 Task: Open Card Procurement Contracts Review in Board Landing Page Optimization to Workspace Channel Marketing and add a team member Softage.4@softage.net, a label Yellow, a checklist Business Process Improvement, an attachment from your onedrive, a color Yellow and finally, add a card description 'Plan and execute company team-building retreat' and a comment 'This task presents an opportunity to demonstrate our creativity and innovation, exploring new ideas and approaches.'. Add a start date 'Jan 08, 1900' with a due date 'Jan 15, 1900'
Action: Mouse moved to (566, 147)
Screenshot: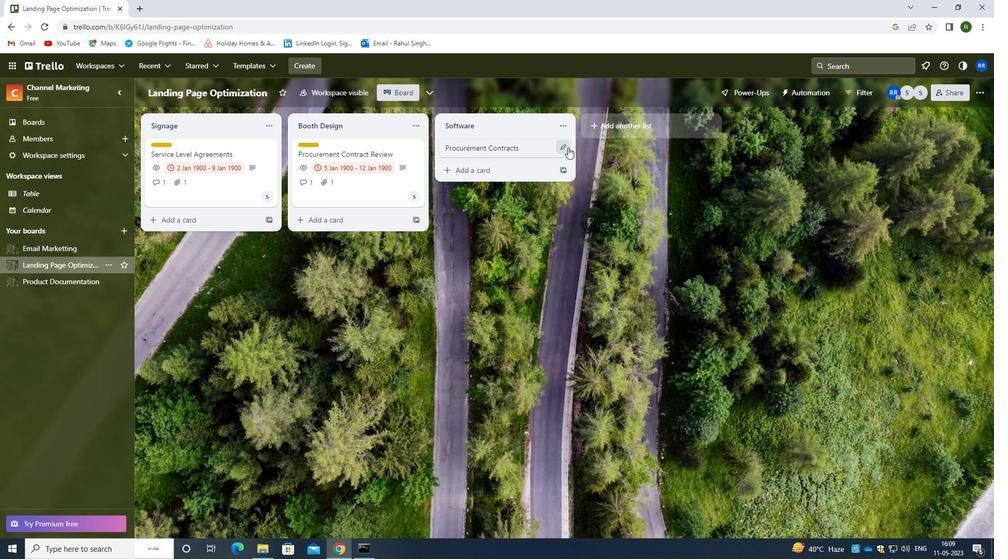 
Action: Mouse pressed left at (566, 147)
Screenshot: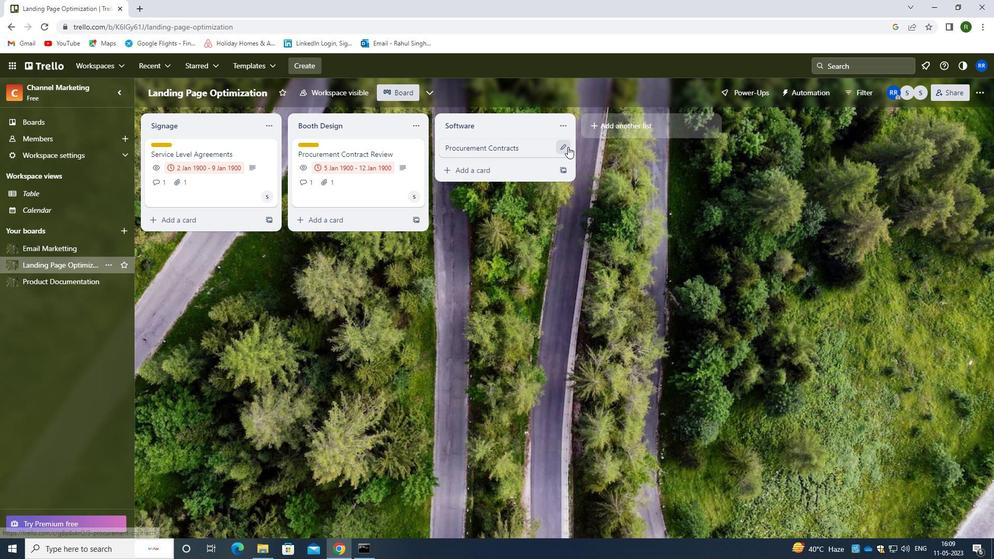 
Action: Mouse moved to (609, 148)
Screenshot: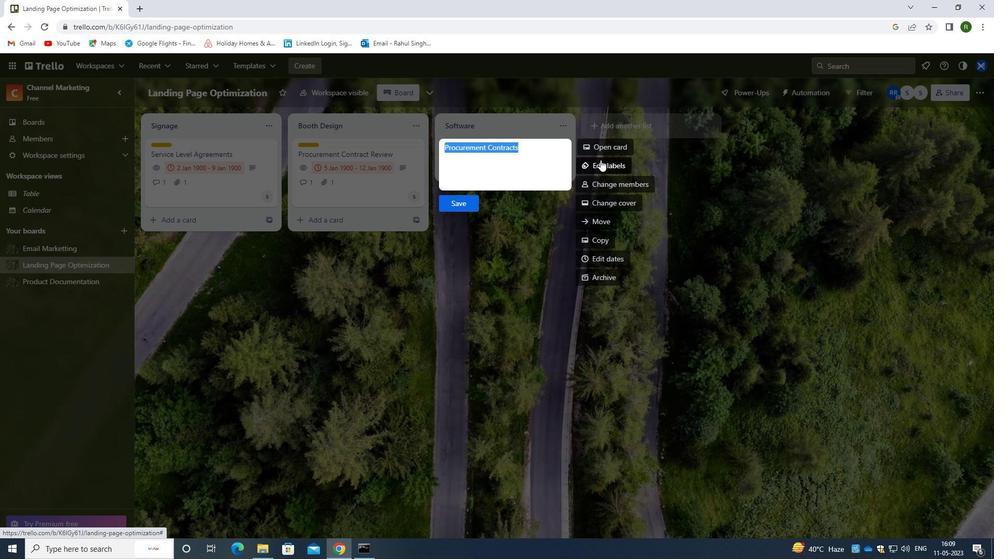 
Action: Mouse pressed left at (609, 148)
Screenshot: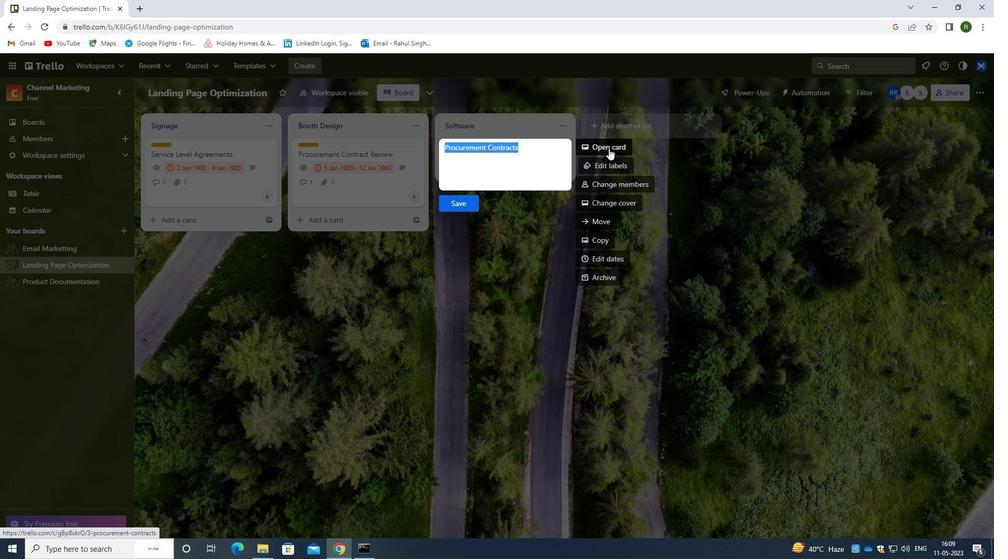 
Action: Mouse moved to (620, 180)
Screenshot: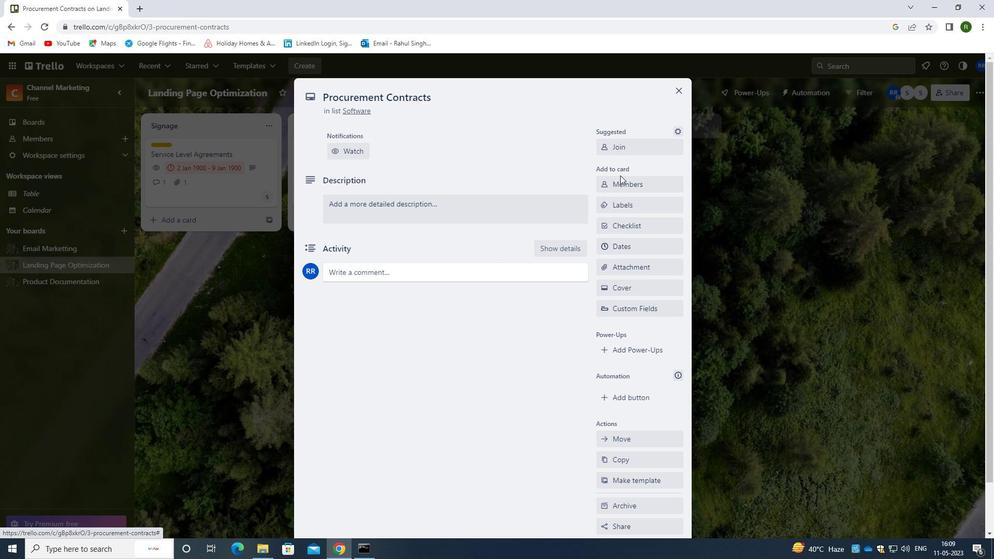 
Action: Mouse pressed left at (620, 180)
Screenshot: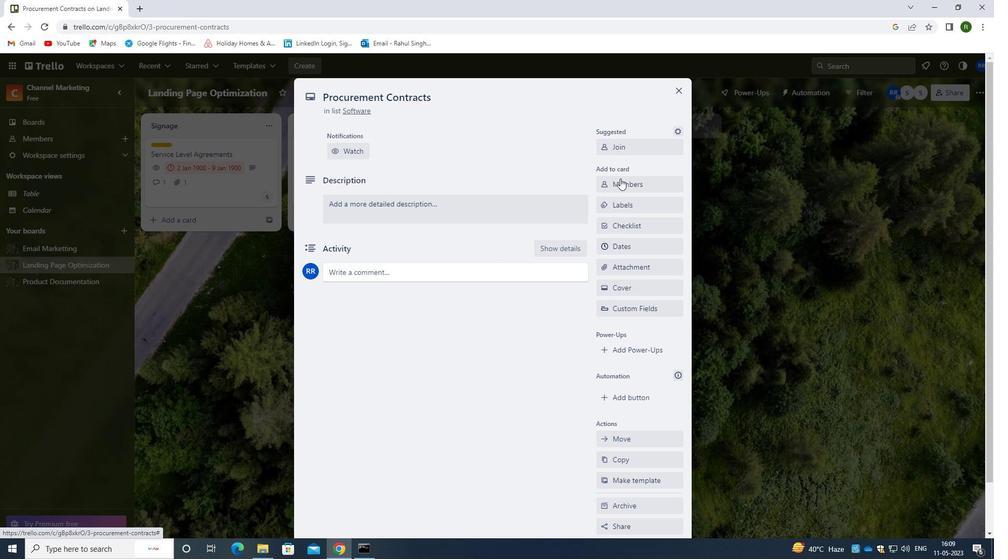 
Action: Mouse moved to (624, 246)
Screenshot: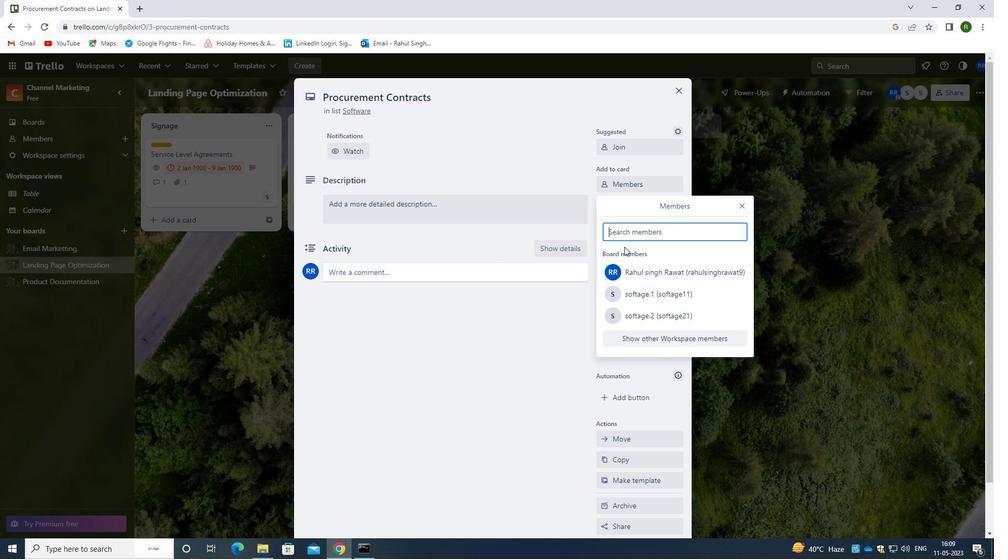 
Action: Key pressed <Key.shift><Key.shift><Key.shift><Key.shift>SOFTAGE.4<Key.shift>@SOFTAGE.NET
Screenshot: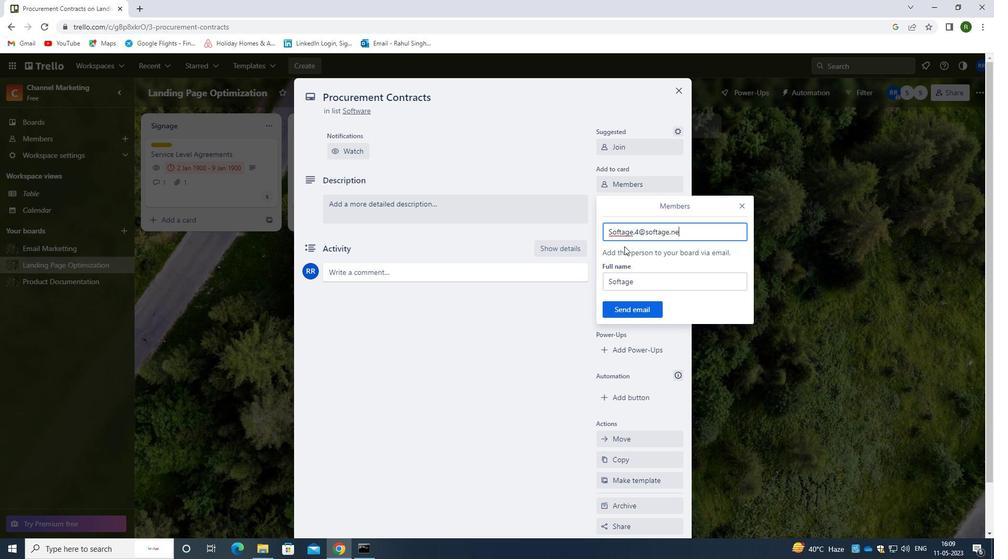 
Action: Mouse moved to (636, 312)
Screenshot: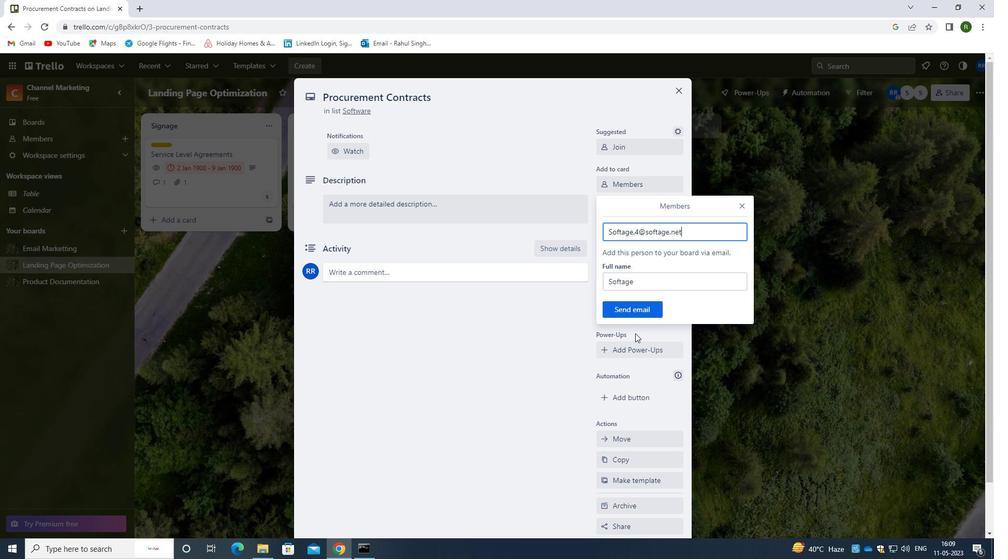 
Action: Mouse pressed left at (636, 312)
Screenshot: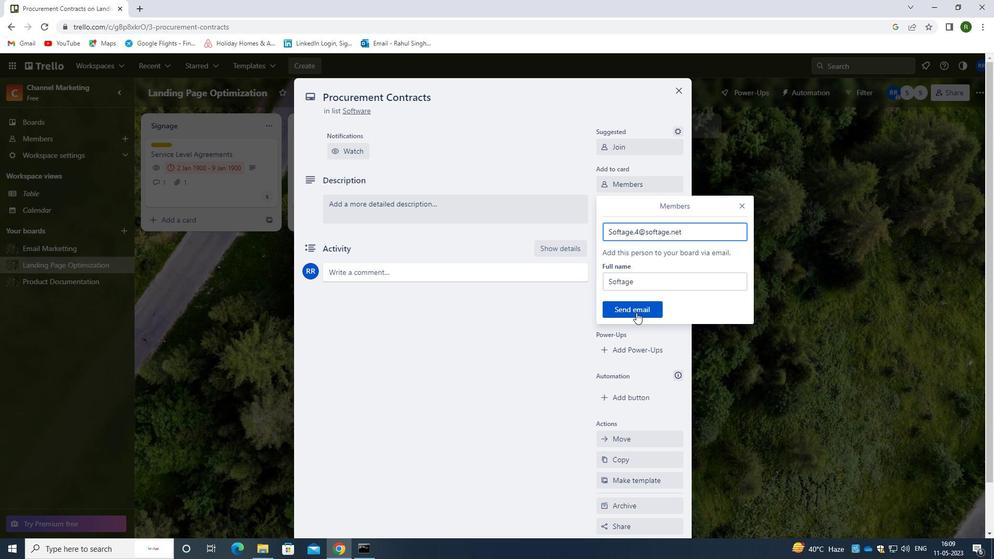 
Action: Mouse moved to (633, 207)
Screenshot: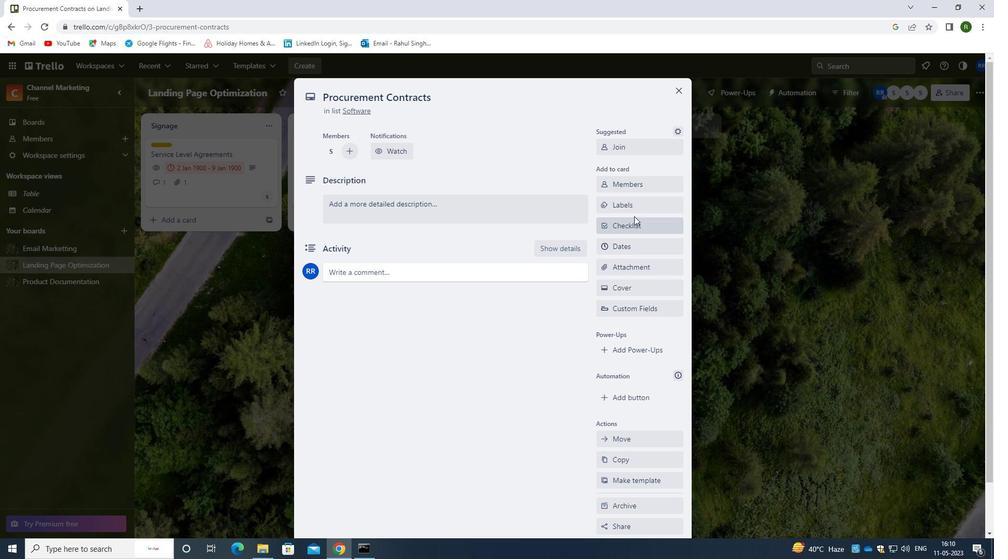 
Action: Mouse pressed left at (633, 207)
Screenshot: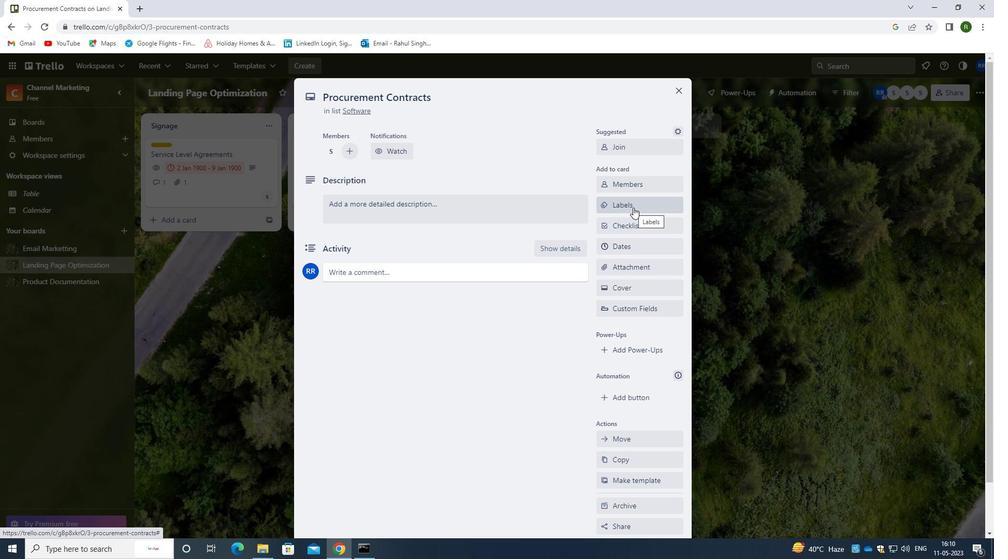 
Action: Key pressed <Key.shift>YELLOW
Screenshot: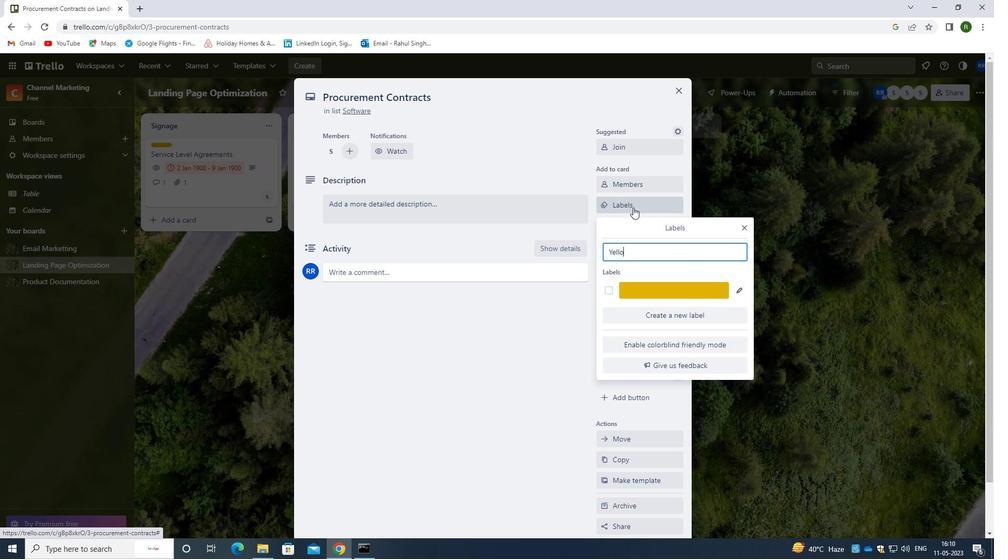 
Action: Mouse moved to (605, 291)
Screenshot: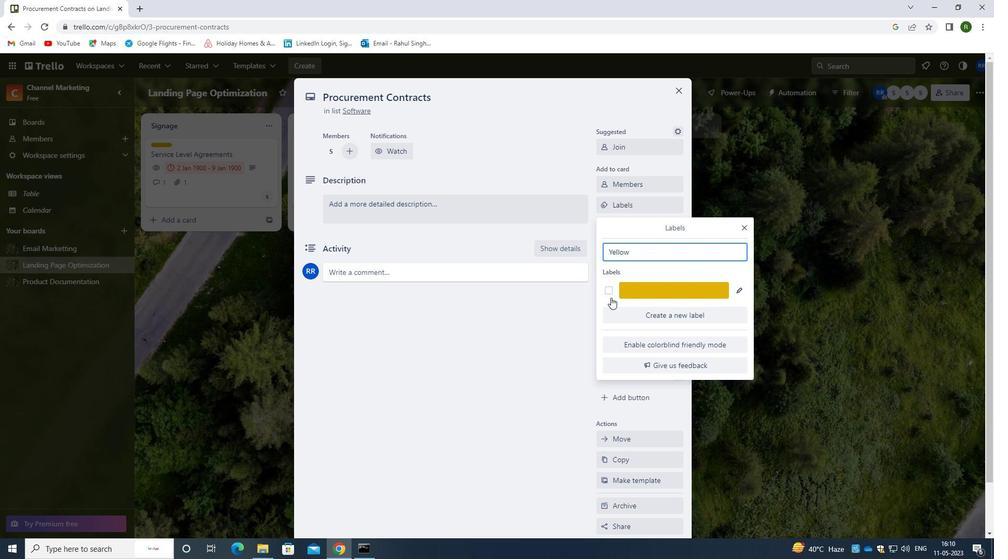 
Action: Mouse pressed left at (605, 291)
Screenshot: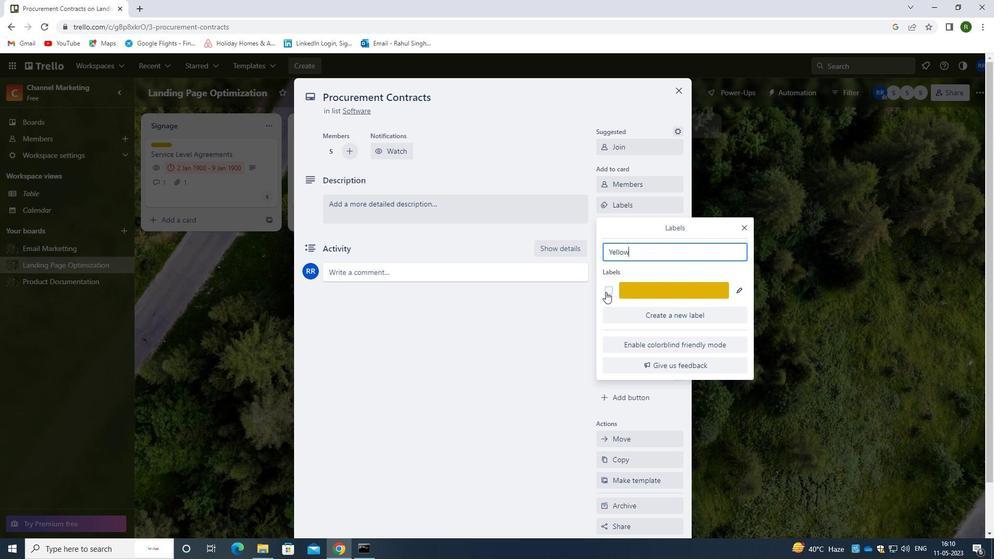 
Action: Mouse moved to (570, 354)
Screenshot: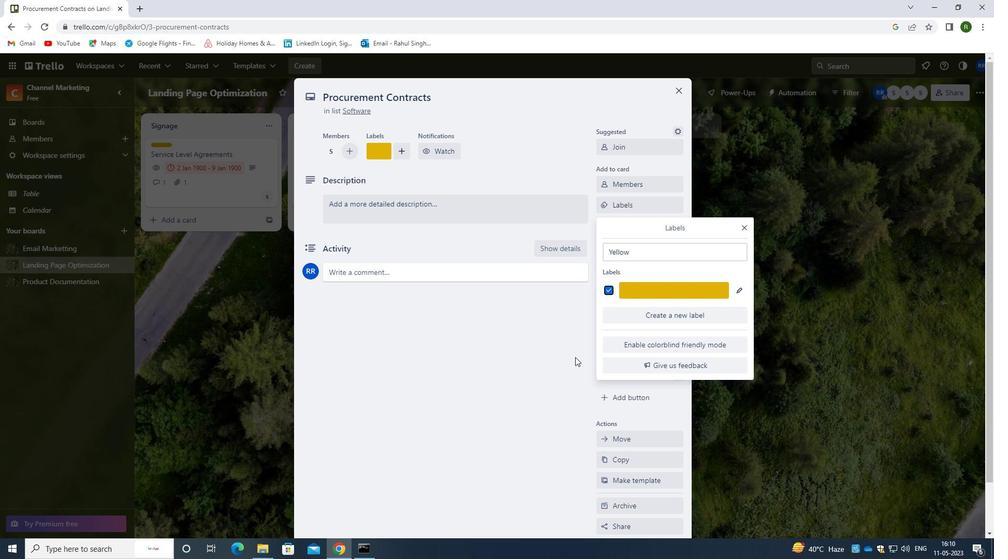 
Action: Mouse pressed left at (570, 354)
Screenshot: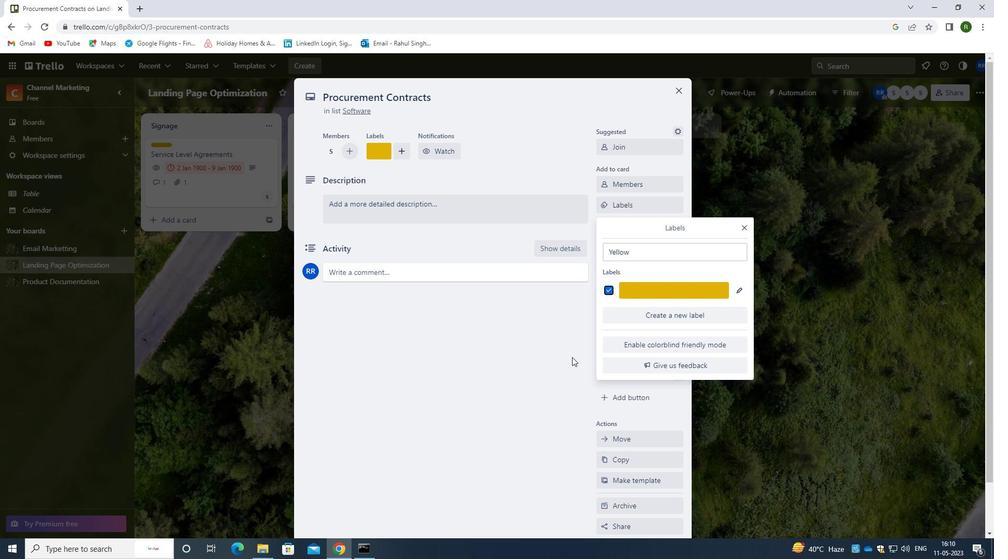 
Action: Mouse moved to (625, 228)
Screenshot: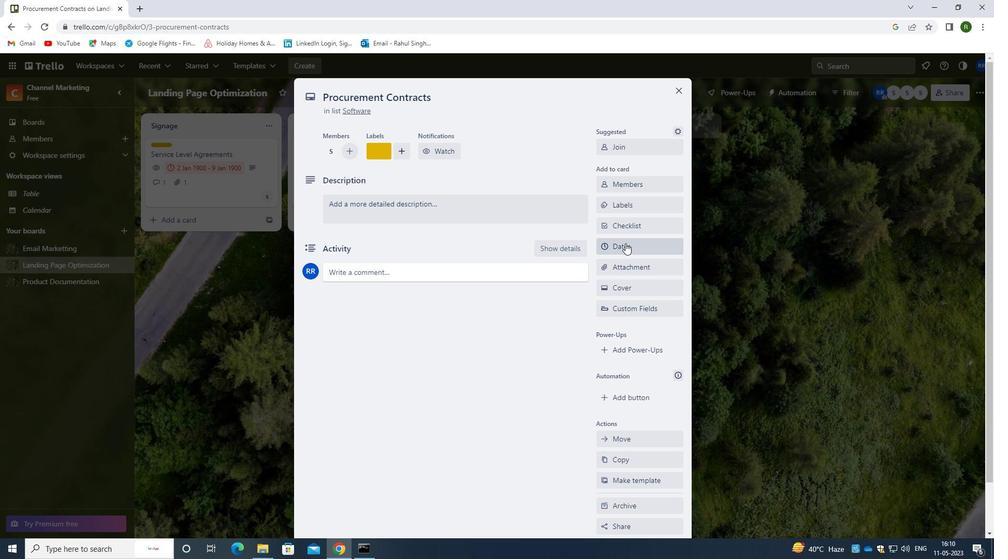 
Action: Mouse pressed left at (625, 228)
Screenshot: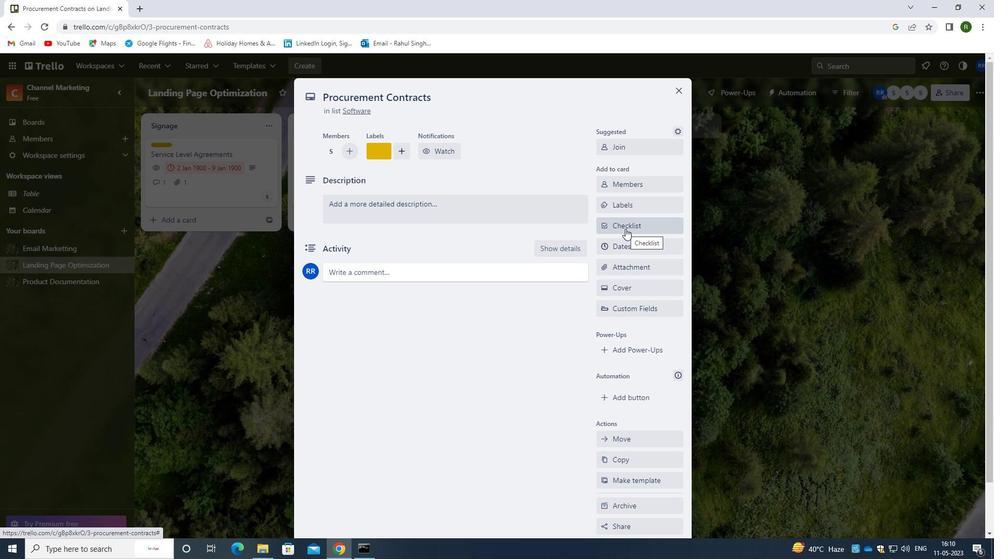 
Action: Mouse moved to (649, 300)
Screenshot: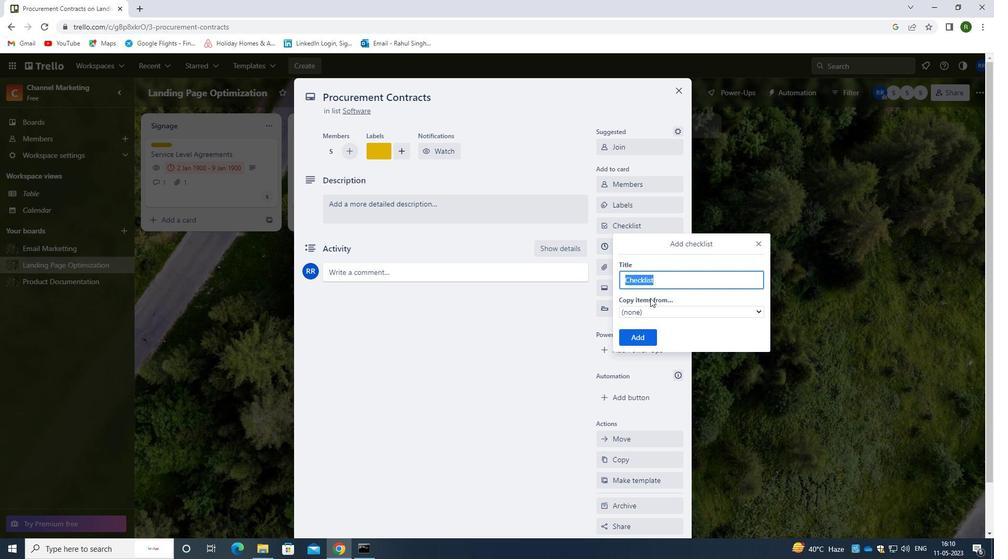 
Action: Key pressed <Key.shift><Key.shift><Key.shift><Key.shift>BUSINESS<Key.space>
Screenshot: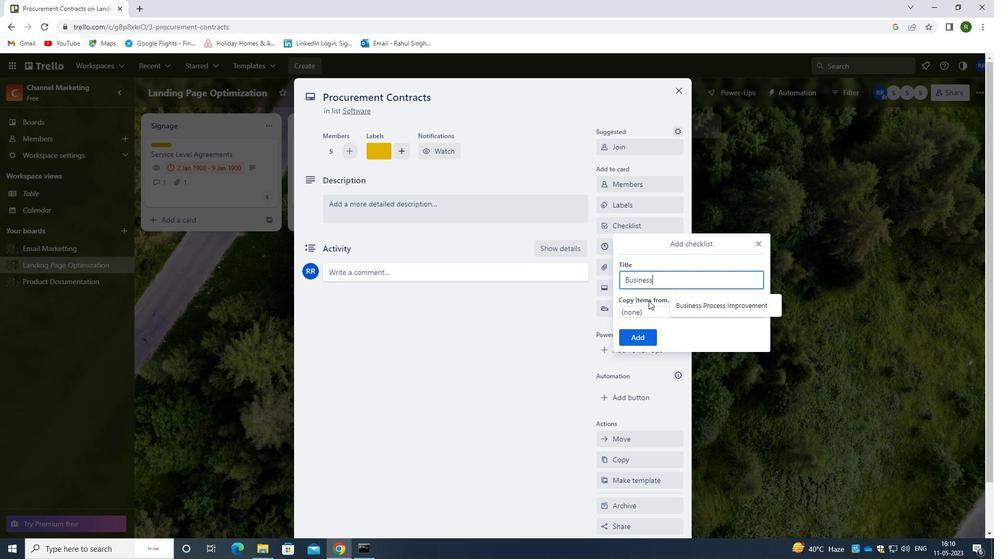 
Action: Mouse moved to (694, 311)
Screenshot: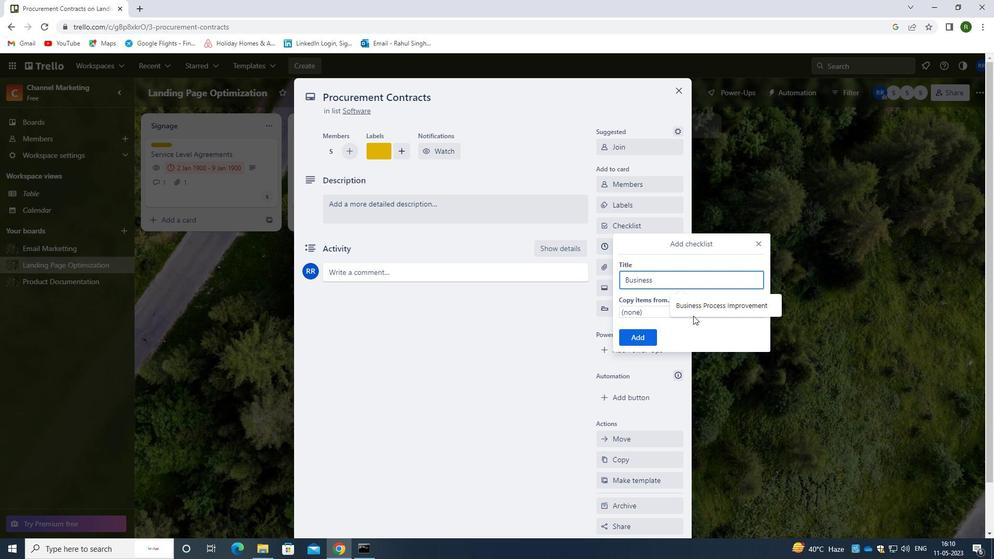 
Action: Mouse pressed left at (694, 311)
Screenshot: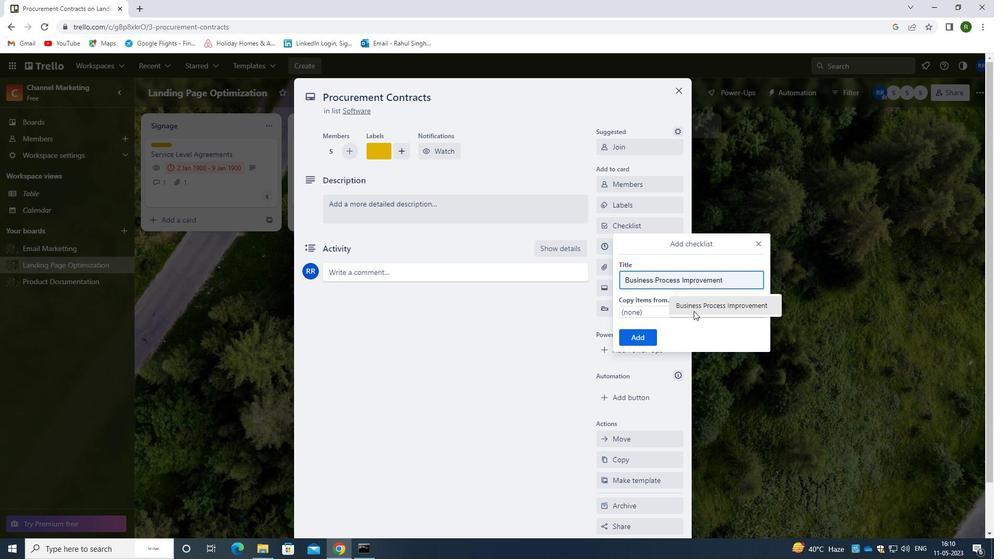 
Action: Mouse moved to (643, 340)
Screenshot: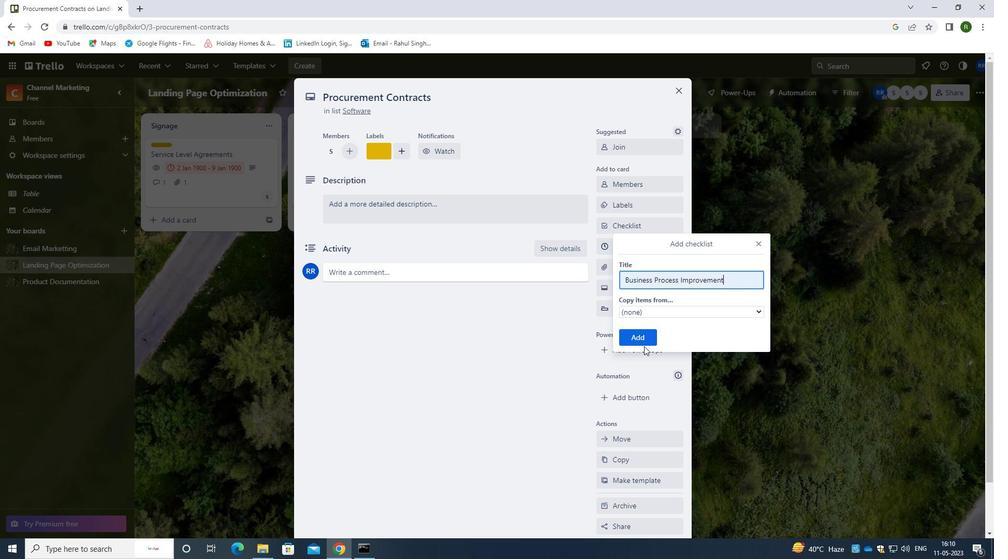
Action: Mouse pressed left at (643, 340)
Screenshot: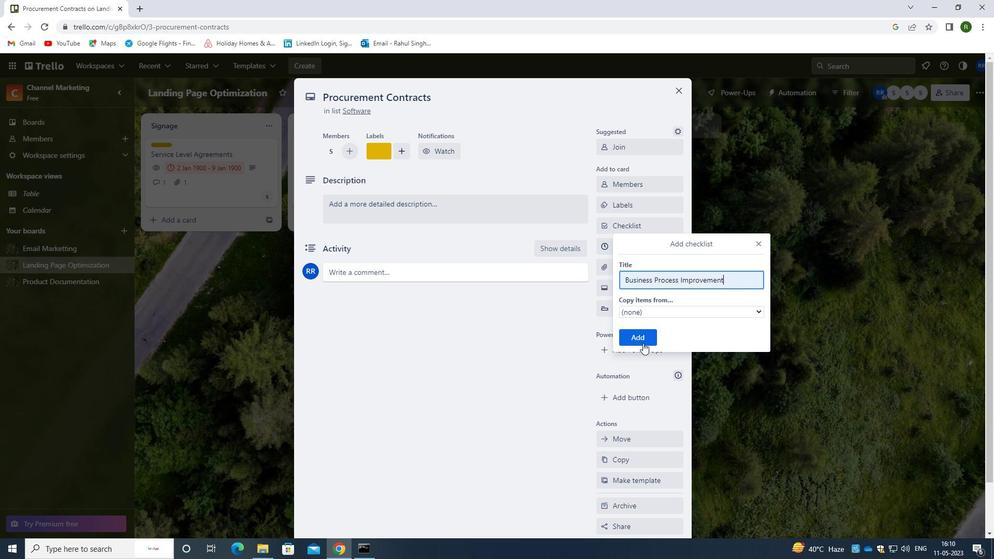 
Action: Mouse moved to (630, 265)
Screenshot: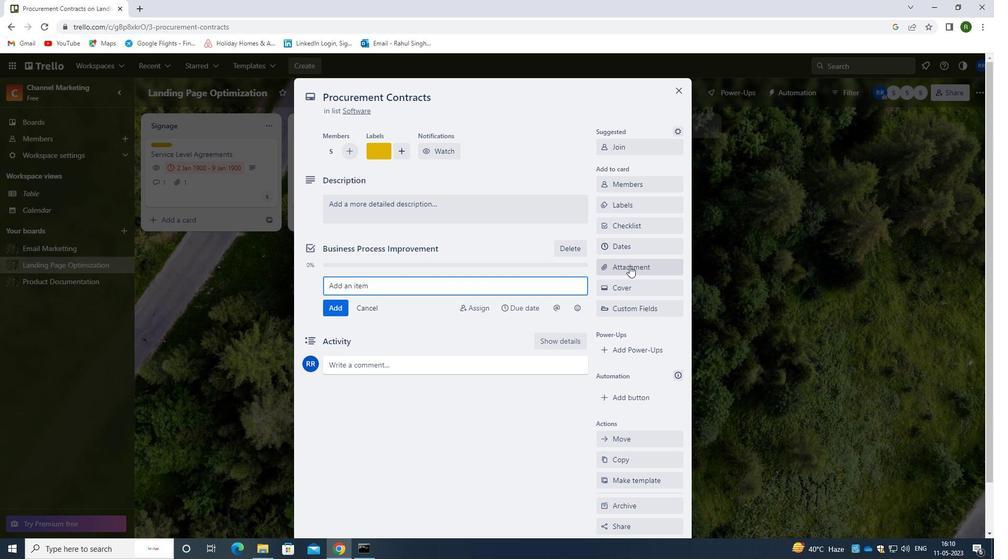 
Action: Mouse pressed left at (630, 265)
Screenshot: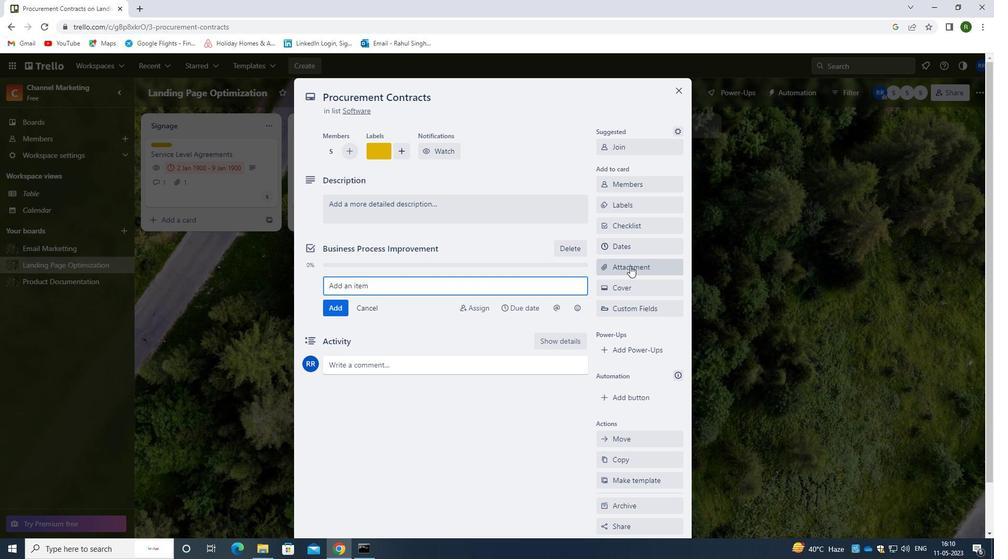 
Action: Mouse moved to (636, 389)
Screenshot: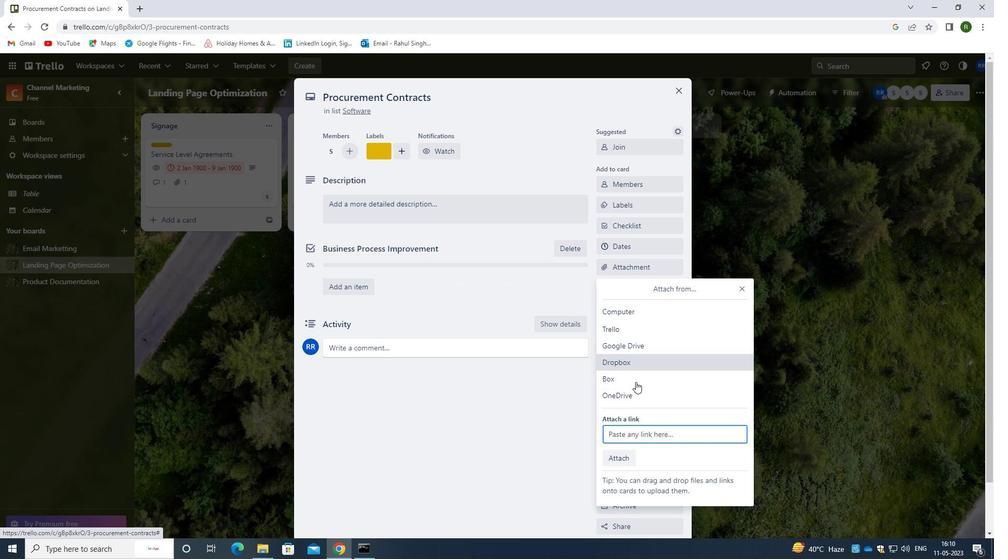 
Action: Mouse pressed left at (636, 389)
Screenshot: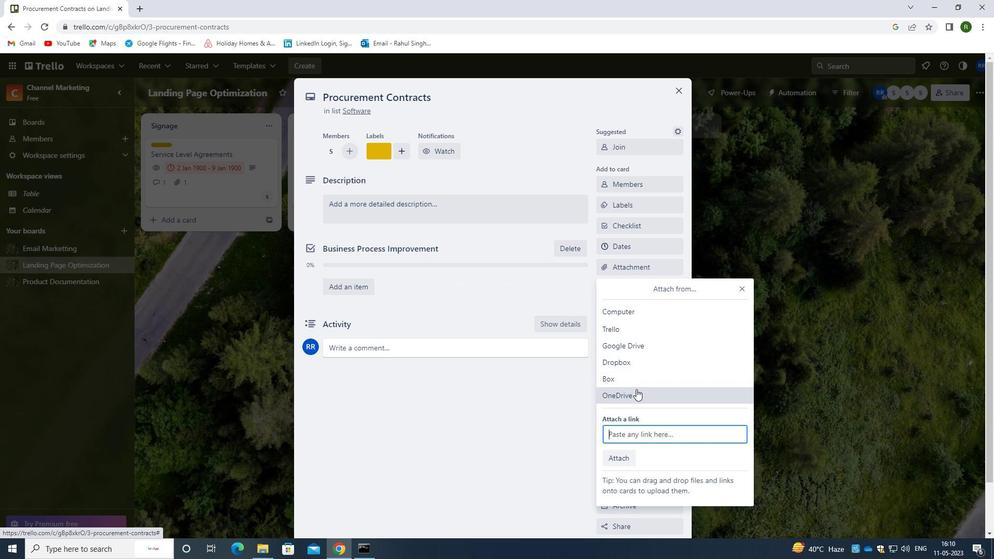 
Action: Mouse moved to (369, 336)
Screenshot: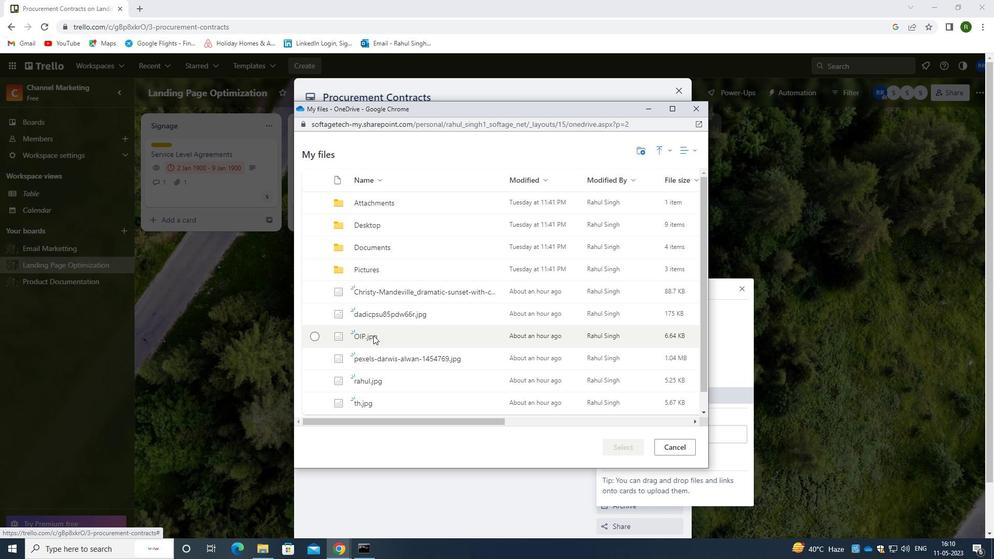 
Action: Mouse pressed left at (369, 336)
Screenshot: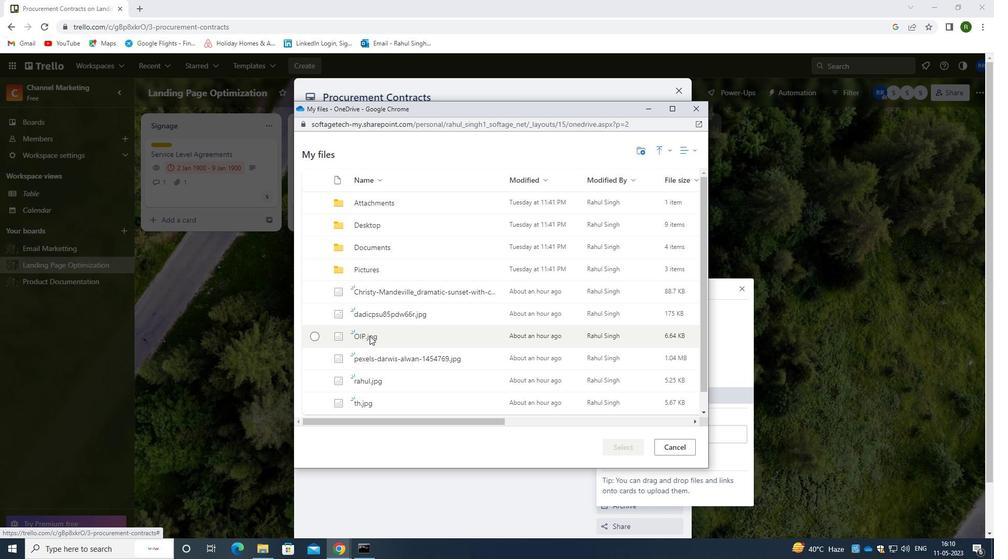 
Action: Mouse moved to (623, 449)
Screenshot: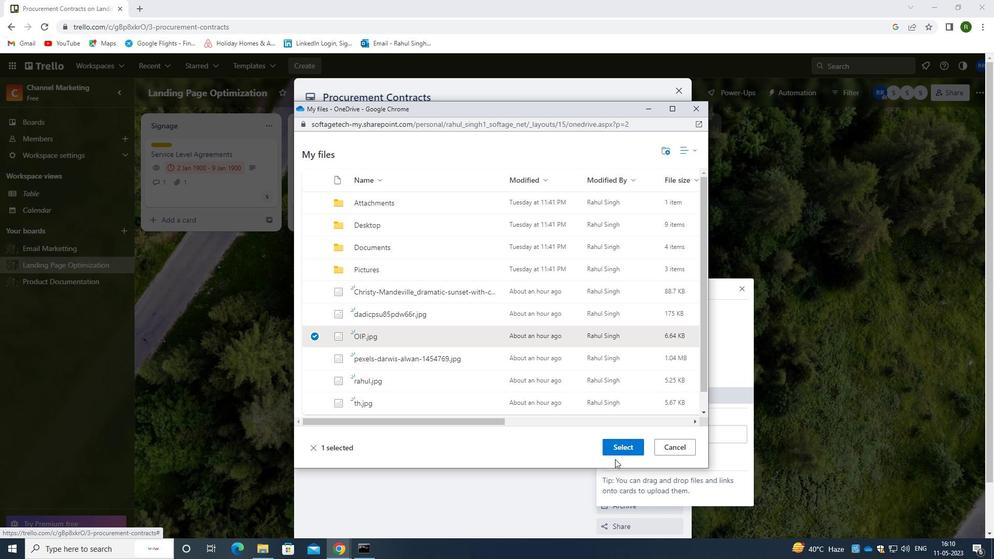 
Action: Mouse pressed left at (623, 449)
Screenshot: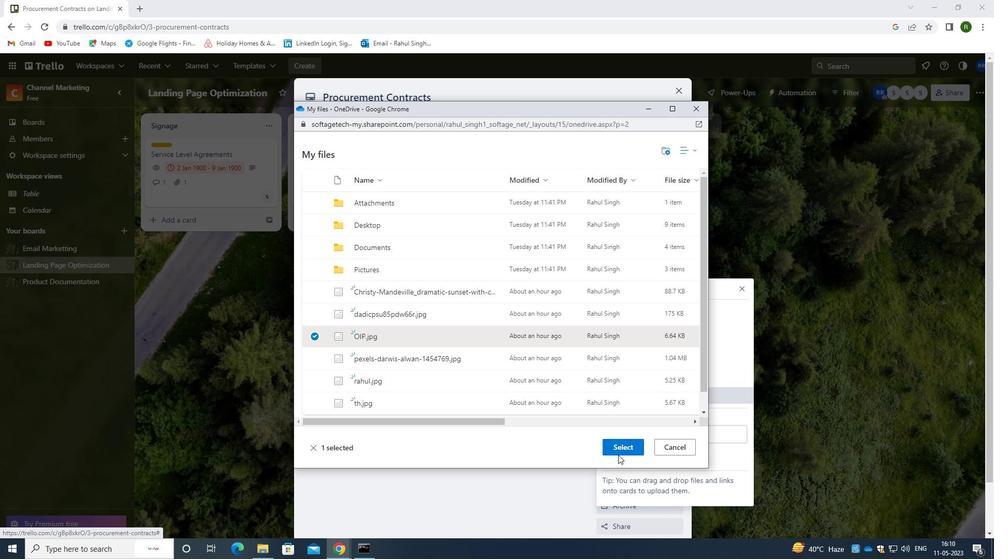 
Action: Mouse moved to (459, 213)
Screenshot: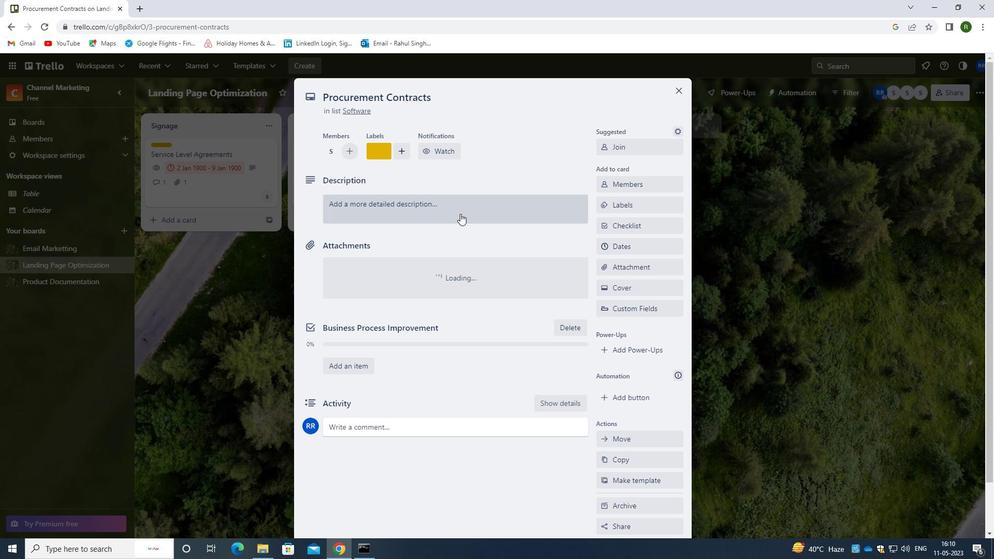 
Action: Mouse pressed left at (459, 213)
Screenshot: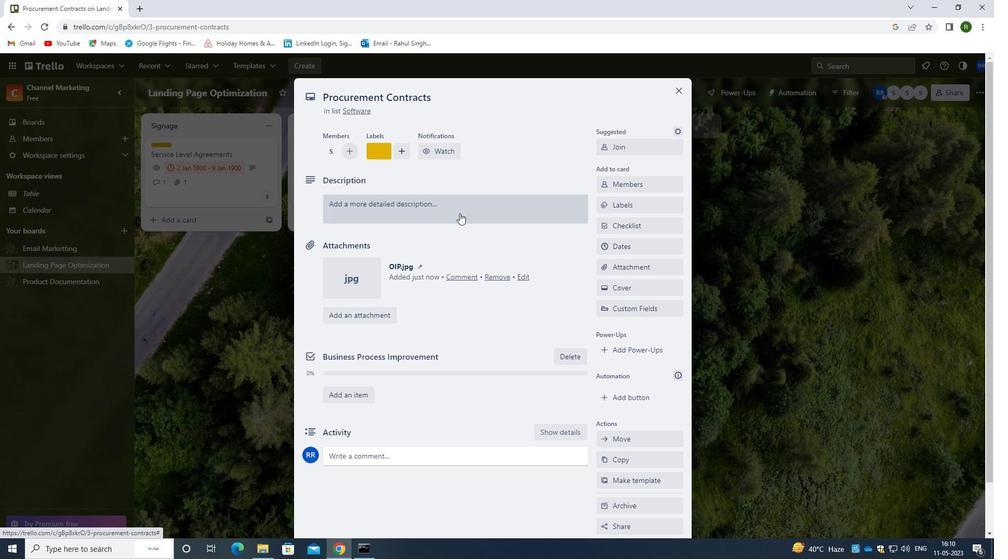 
Action: Key pressed <Key.caps_lock>O<Key.caps_lock><Key.backspace><Key.caps_lock>O<Key.caps_lock><Key.backspace><Key.caps_lock>P<Key.caps_lock>L<Key.caps_lock>N<Key.backspace><Key.backspace><Key.caps_lock>L<Key.caps_lock>N<Key.space><Key.backspace><Key.backspace><Key.backspace><Key.caps_lock>L<Key.caps_lock>N<Key.backspace><Key.backspace><Key.backspace><Key.caps_lock>P<Key.caps_lock>LA<Key.backspace><Key.backspace><Key.backspace>P<Key.caps_lock>LAN<Key.space>AND<Key.space>EXECUTE<Key.space>COMPANY<Key.space>TEAM-BUILDING<Key.space>RETREAT.
Screenshot: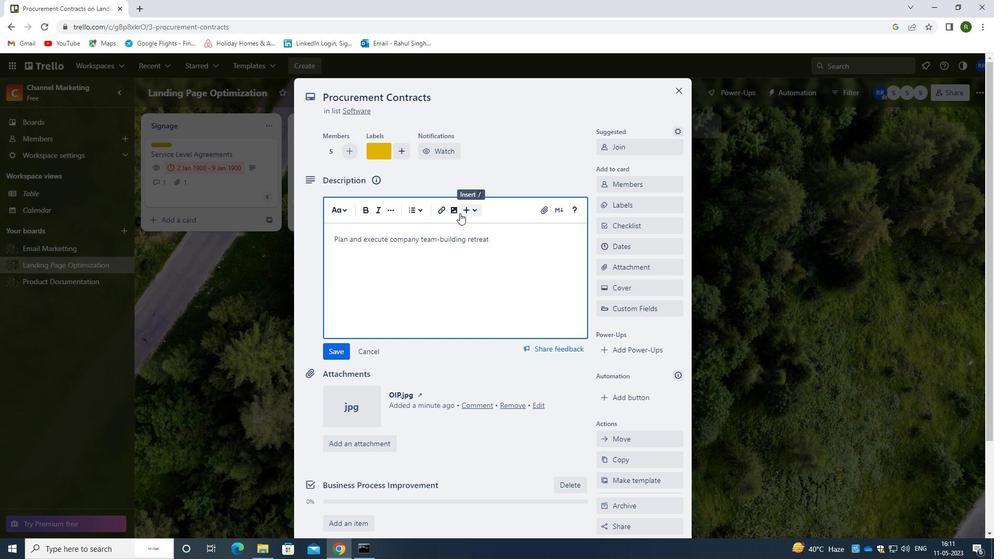 
Action: Mouse moved to (340, 350)
Screenshot: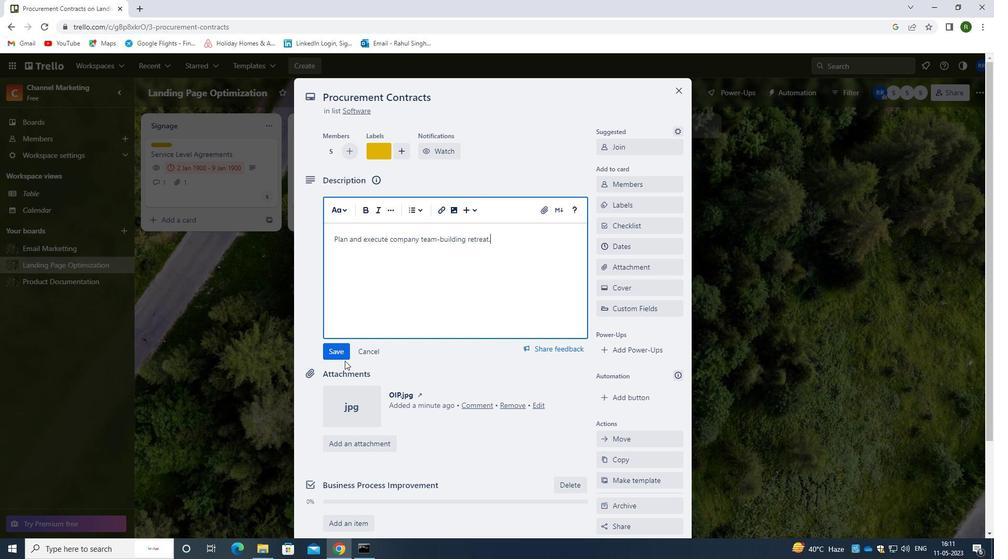 
Action: Mouse pressed left at (340, 350)
Screenshot: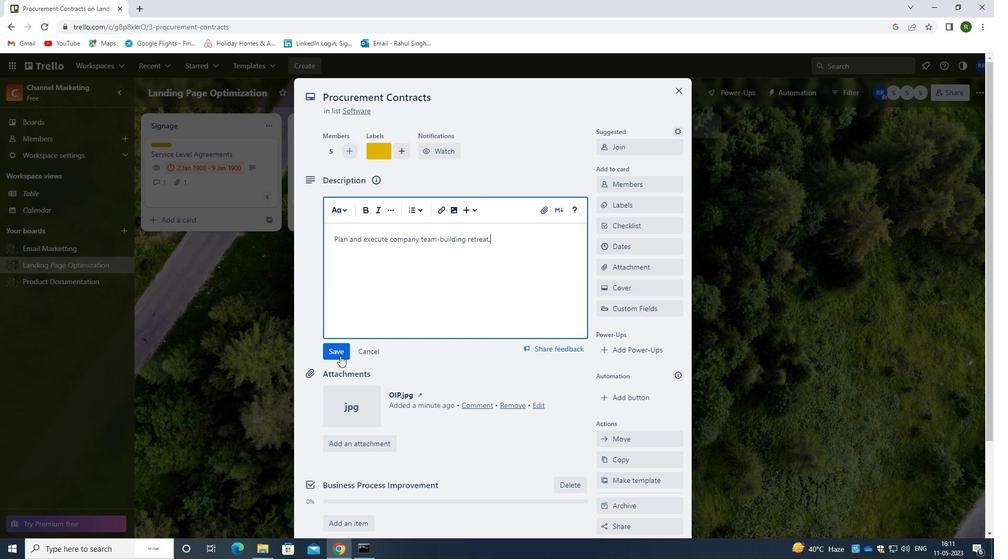 
Action: Mouse moved to (423, 385)
Screenshot: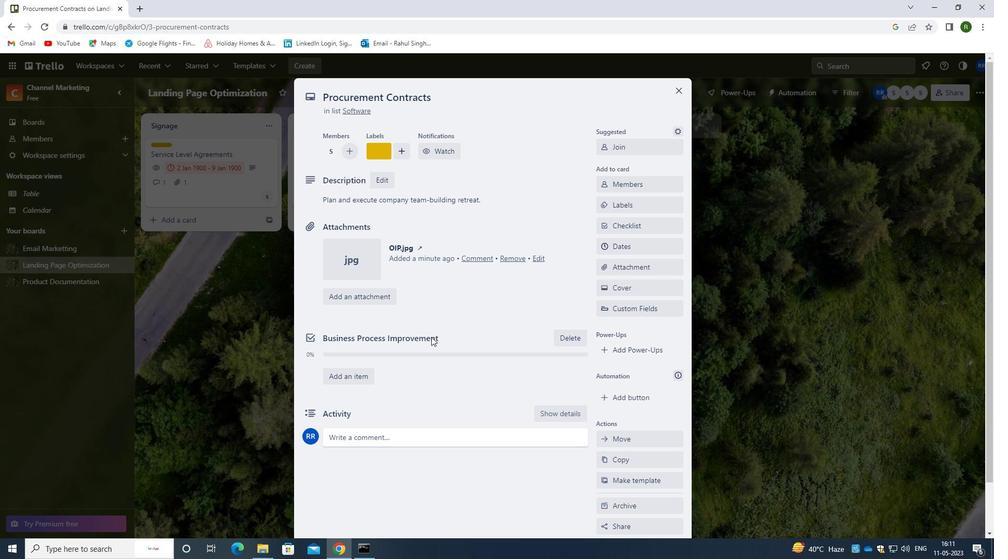 
Action: Mouse scrolled (423, 384) with delta (0, 0)
Screenshot: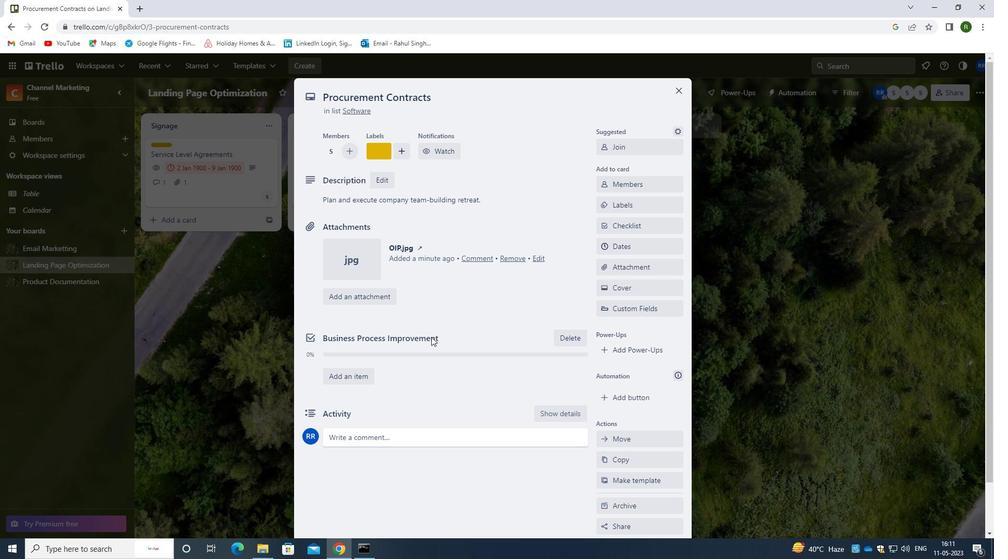 
Action: Mouse moved to (424, 386)
Screenshot: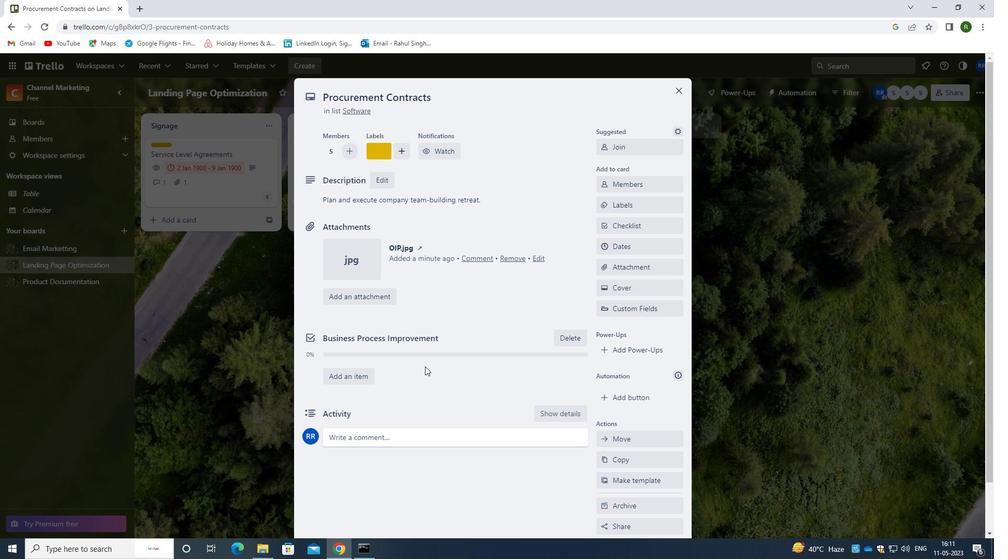 
Action: Mouse scrolled (424, 385) with delta (0, 0)
Screenshot: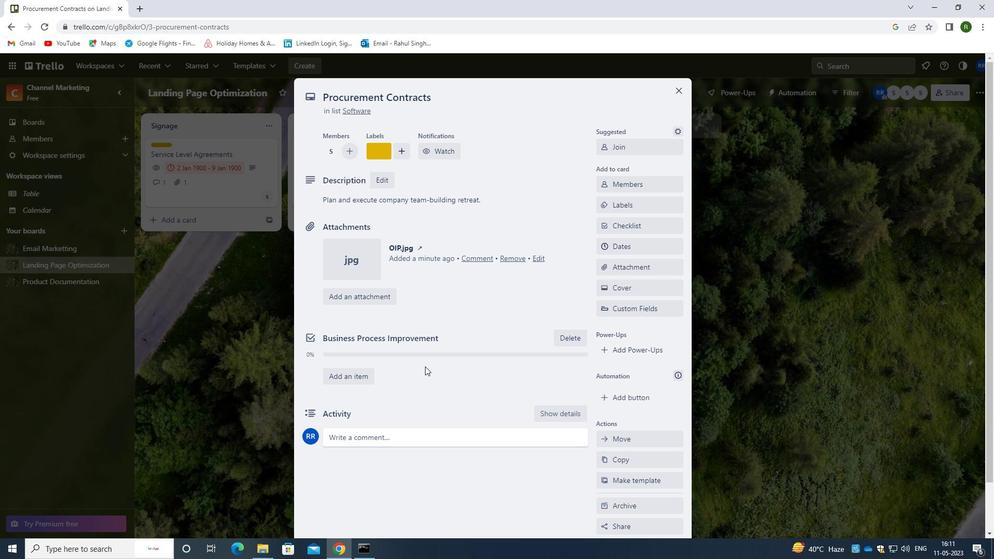 
Action: Mouse moved to (389, 389)
Screenshot: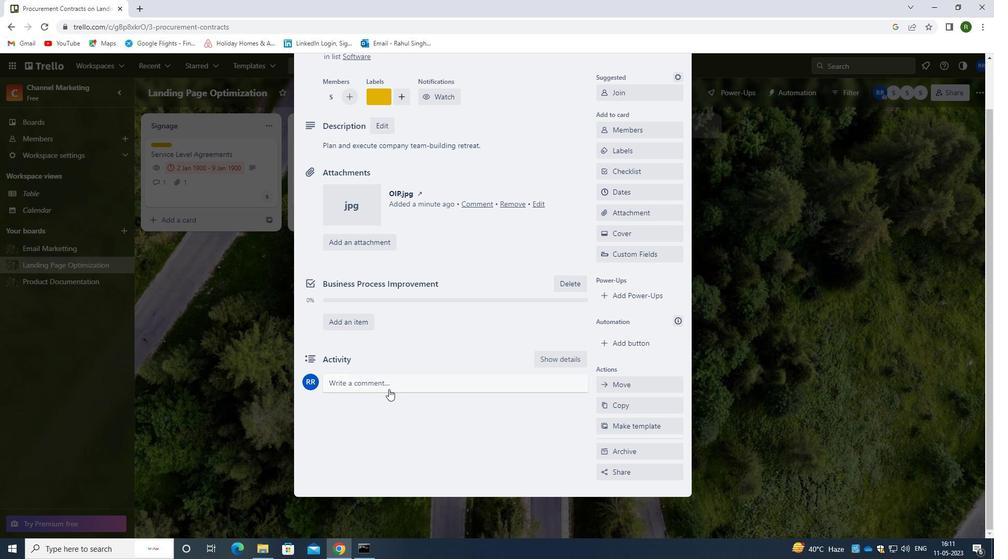 
Action: Mouse pressed left at (389, 389)
Screenshot: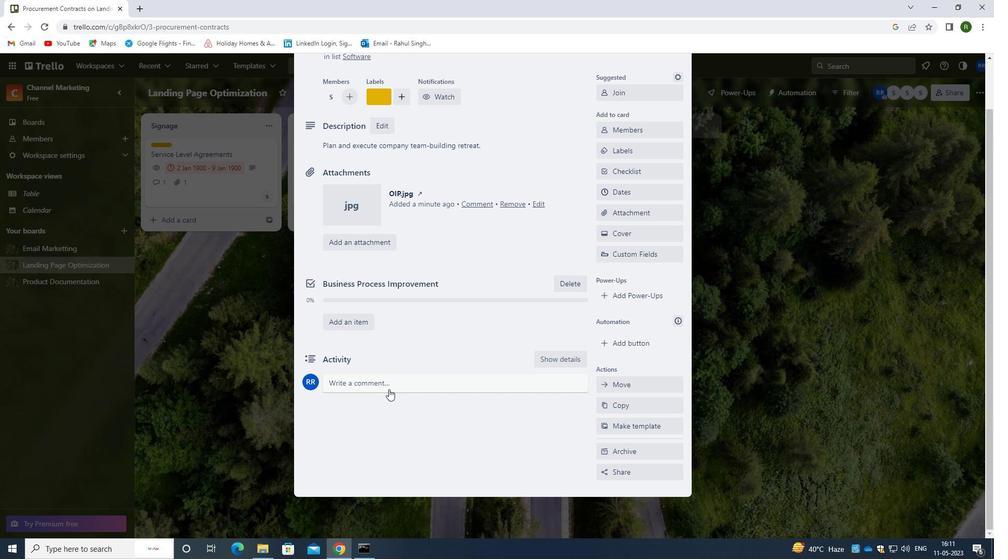 
Action: Mouse moved to (392, 424)
Screenshot: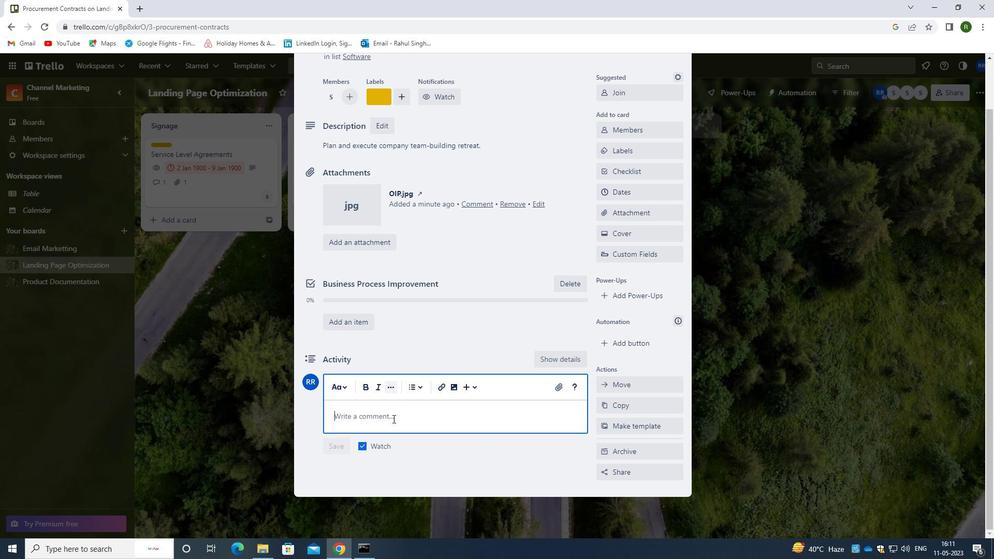 
Action: Mouse pressed left at (392, 424)
Screenshot: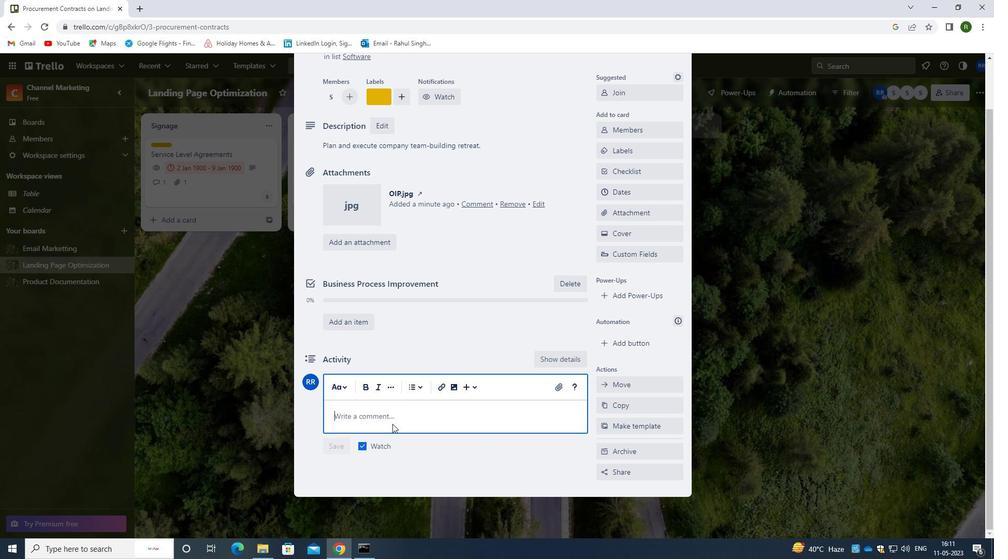 
Action: Key pressed <Key.caps_lock>T<Key.caps_lock>HIS<Key.space>TASKS<Key.space>PRESENTS<Key.space>AN<Key.space>OPPORTUIN<Key.backspace><Key.backspace>NITY<Key.space>TO<Key.space>DEMONSTRATE<Key.space>OUR<Key.space>CREATIVITY<Key.space>AND<Key.space>INNOVATION,<Key.space>XPL<Key.backspace><Key.backspace><Key.backspace>EXPLORING<Key.space>NEW<Key.space>IDEAS<Key.space>AND<Key.space>APPROACHES.
Screenshot: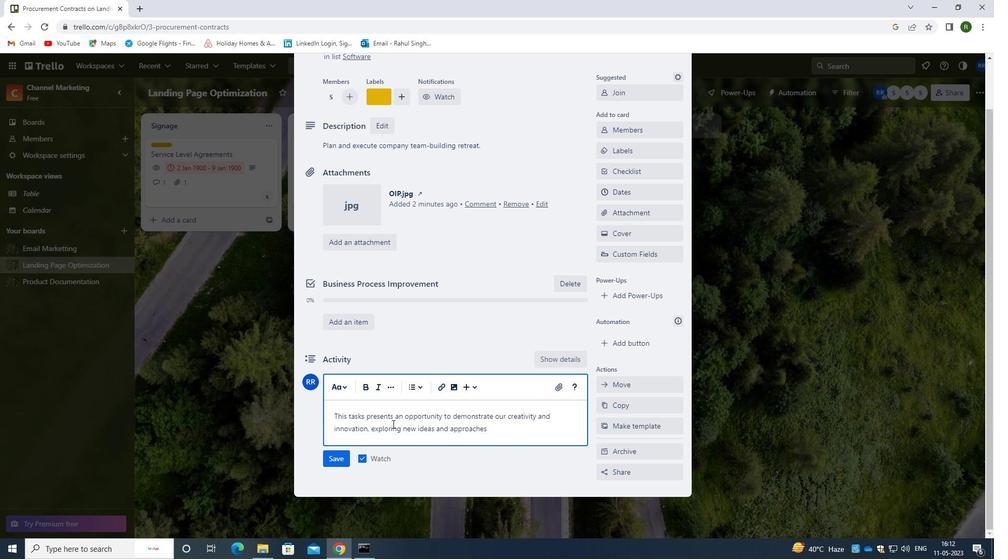 
Action: Mouse moved to (333, 459)
Screenshot: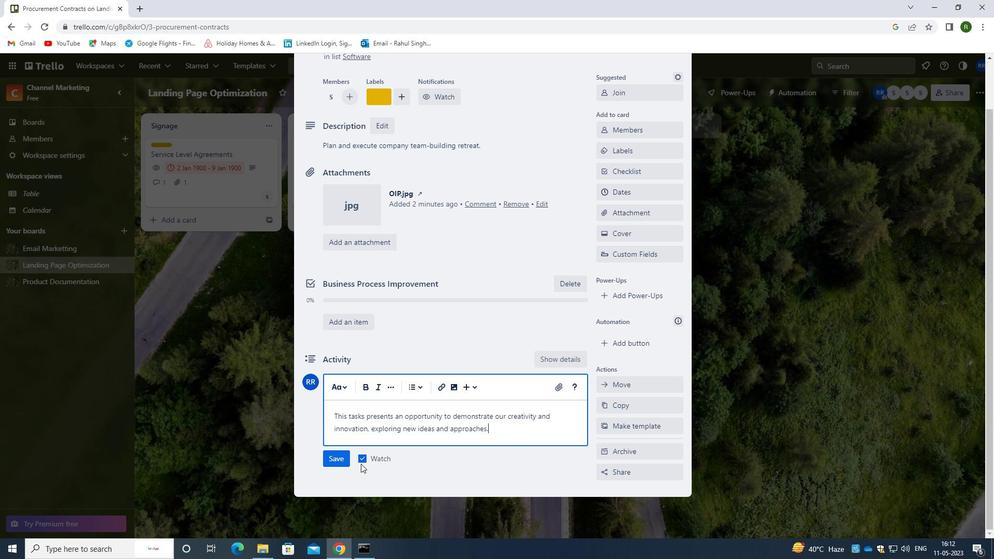 
Action: Mouse pressed left at (333, 459)
Screenshot: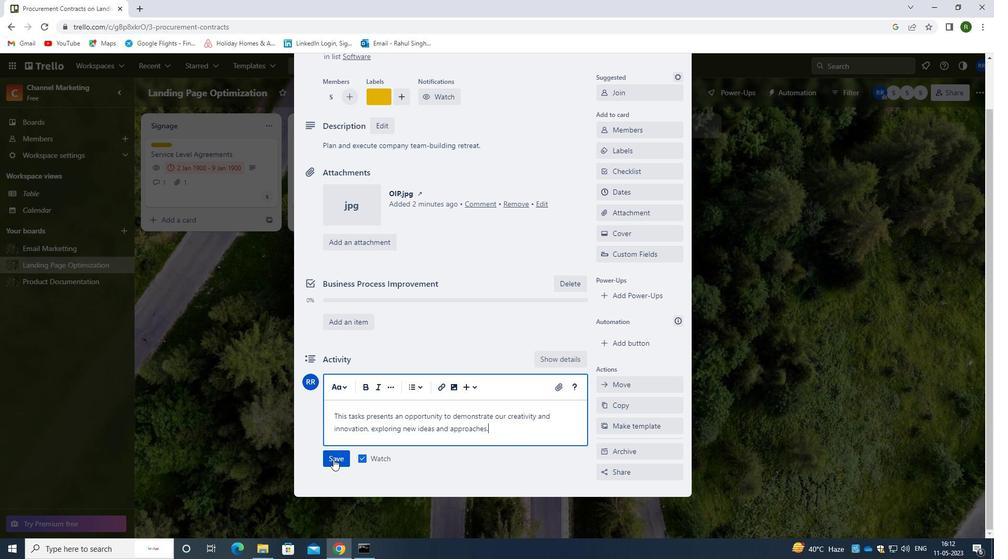 
Action: Mouse moved to (620, 190)
Screenshot: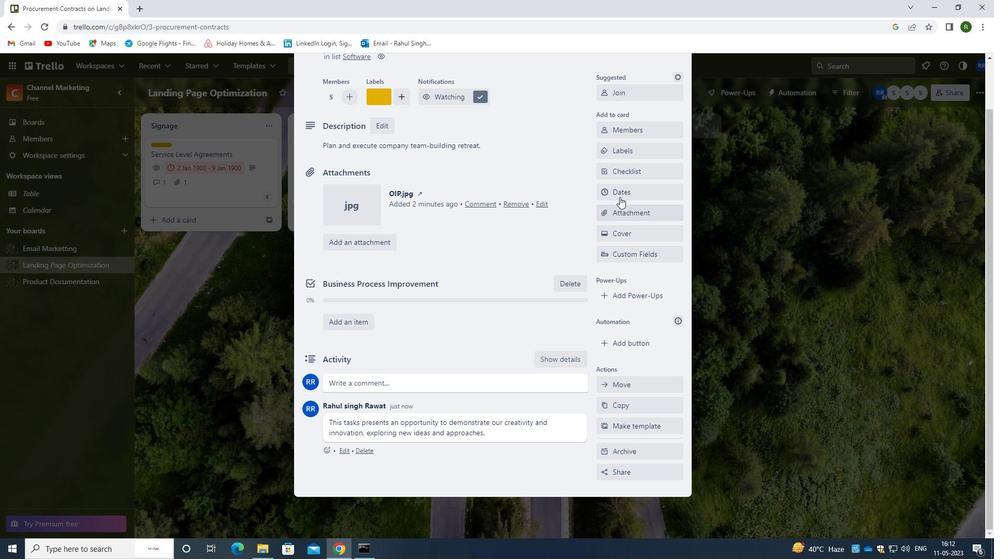 
Action: Mouse pressed left at (620, 190)
Screenshot: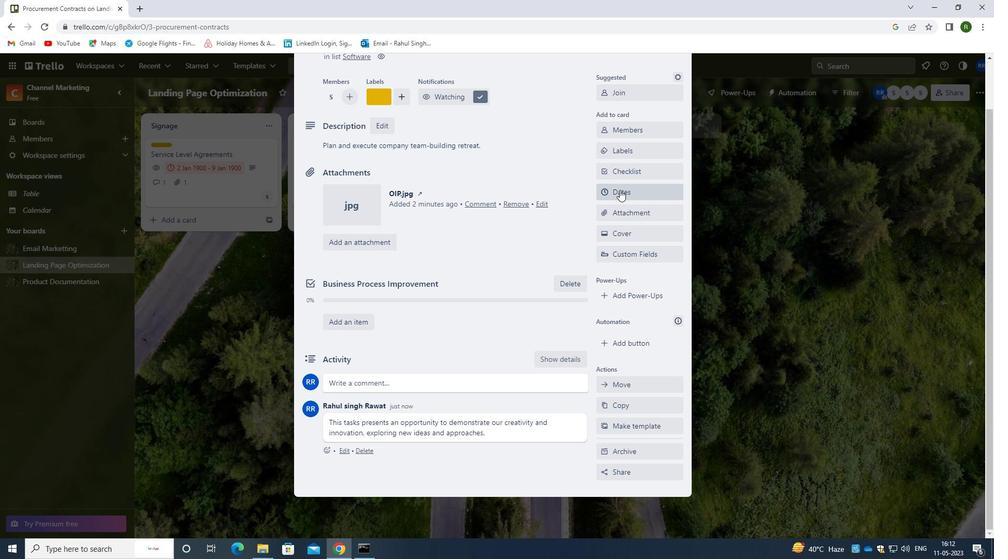 
Action: Mouse moved to (603, 281)
Screenshot: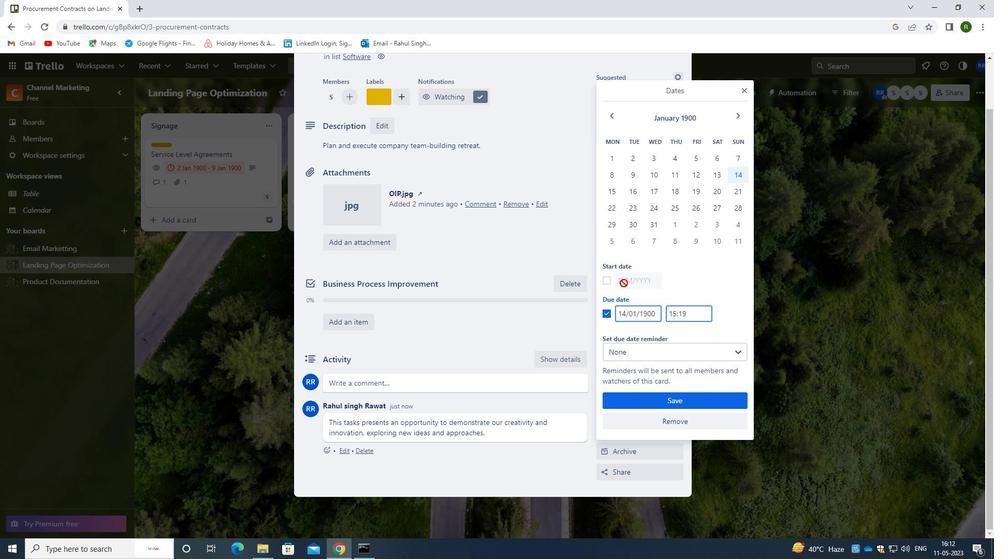 
Action: Mouse pressed left at (603, 281)
Screenshot: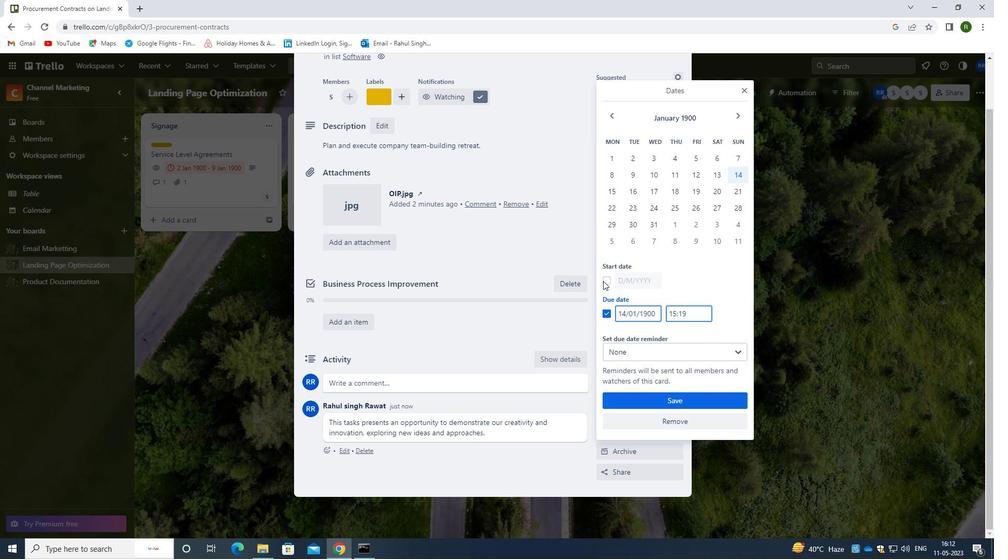 
Action: Mouse moved to (655, 278)
Screenshot: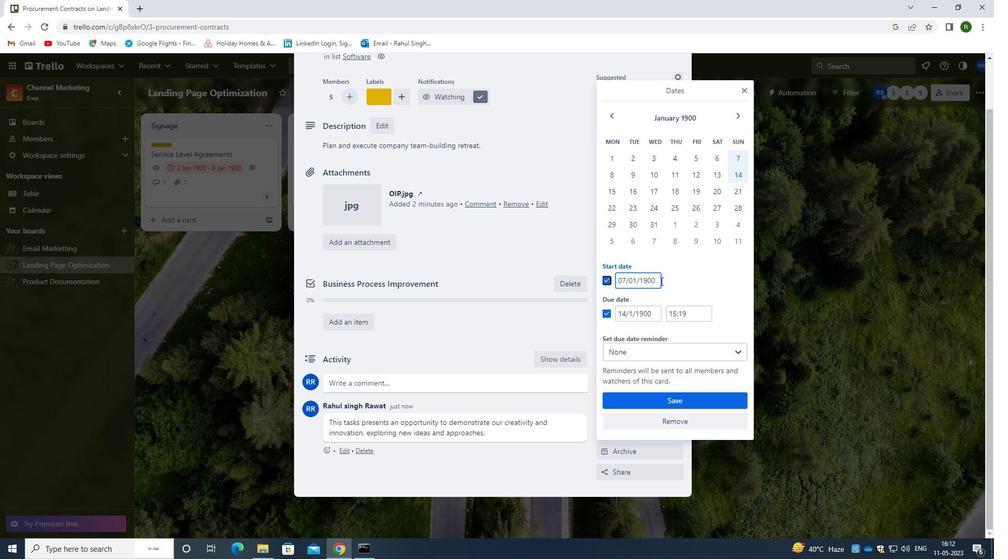 
Action: Mouse pressed left at (655, 278)
Screenshot: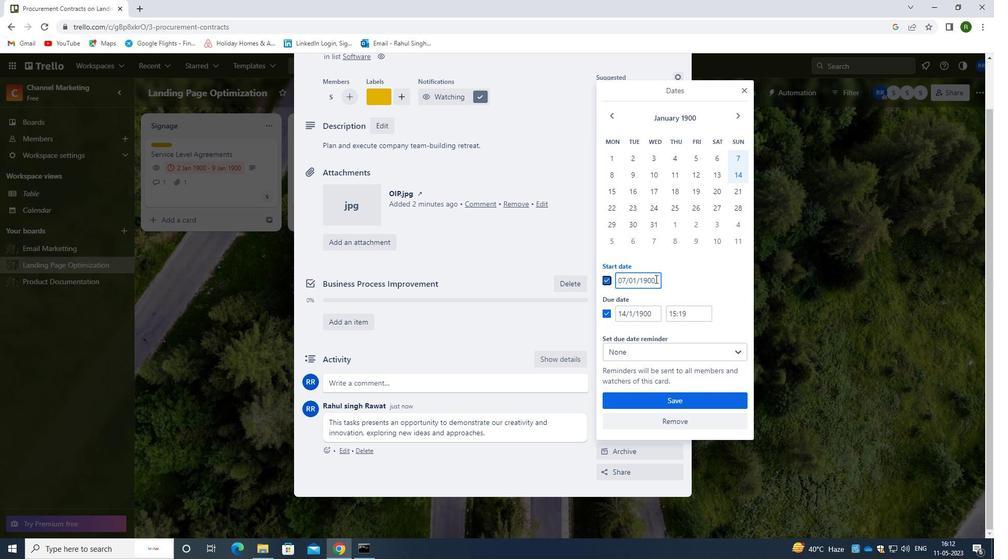 
Action: Mouse moved to (610, 282)
Screenshot: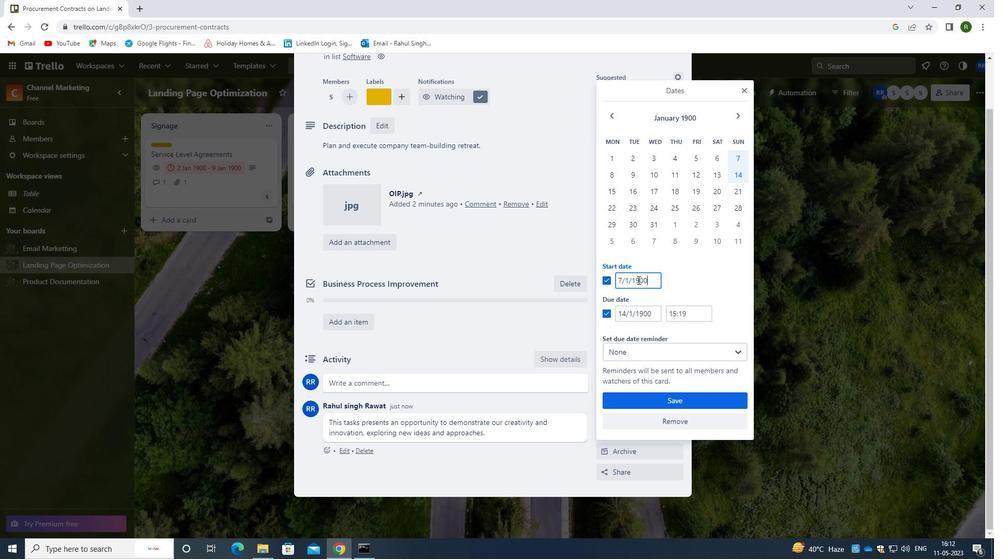 
Action: Key pressed <Key.backspace>08/01/1900
Screenshot: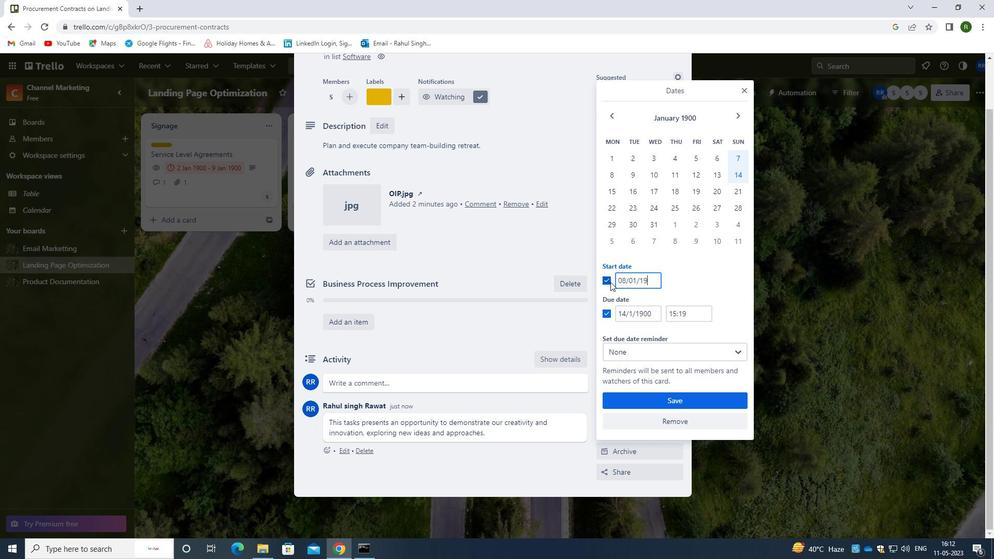 
Action: Mouse moved to (657, 317)
Screenshot: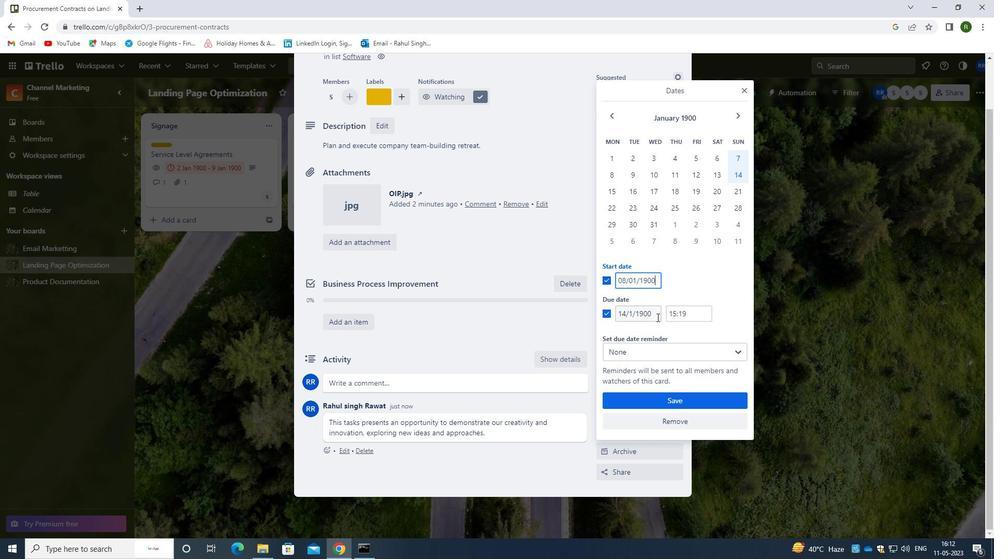 
Action: Mouse pressed left at (657, 317)
Screenshot: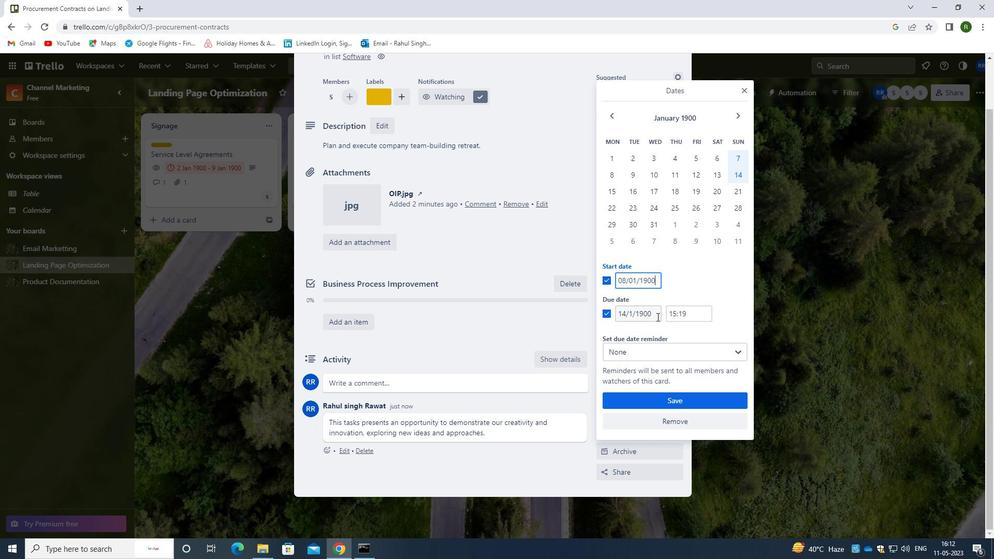 
Action: Mouse moved to (608, 320)
Screenshot: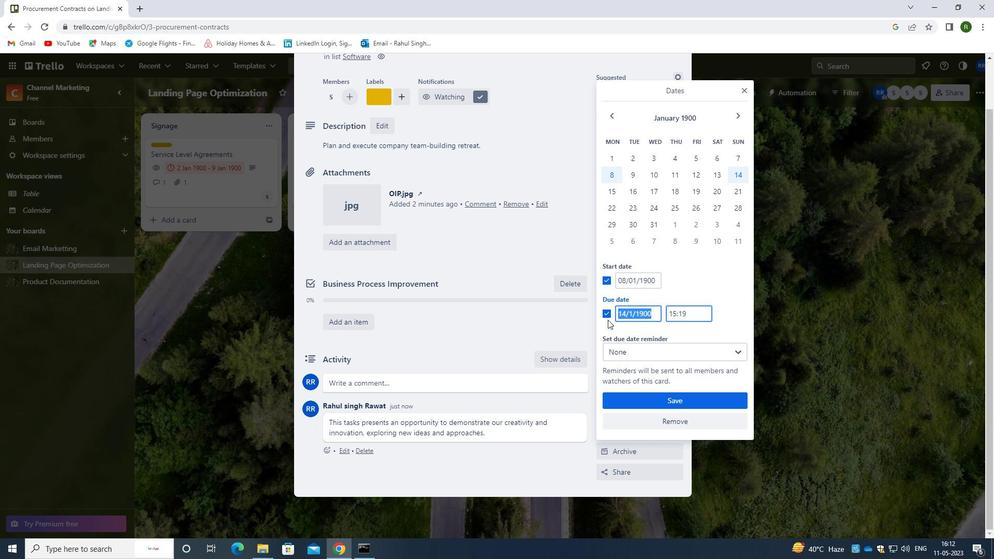 
Action: Key pressed <Key.backspace>15/01/1900
Screenshot: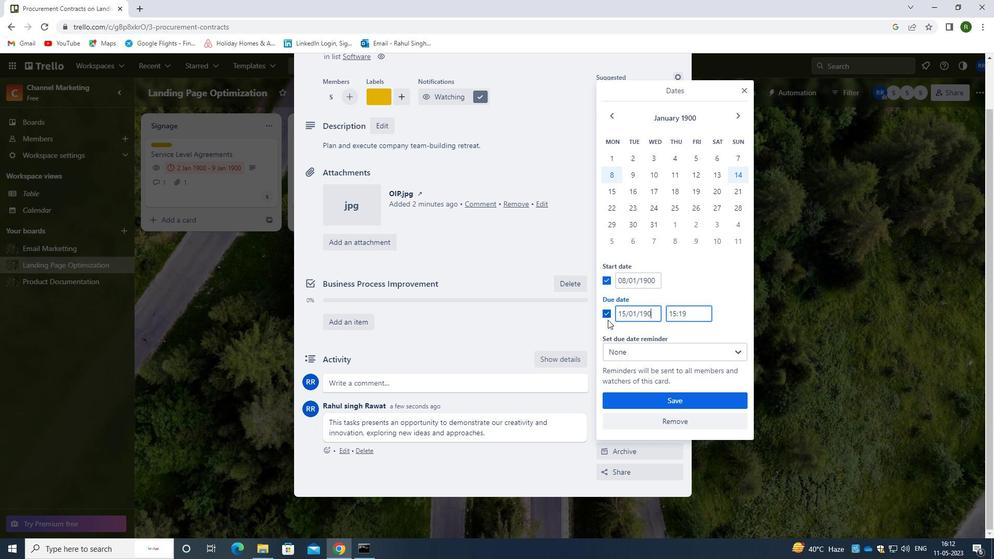 
Action: Mouse moved to (655, 399)
Screenshot: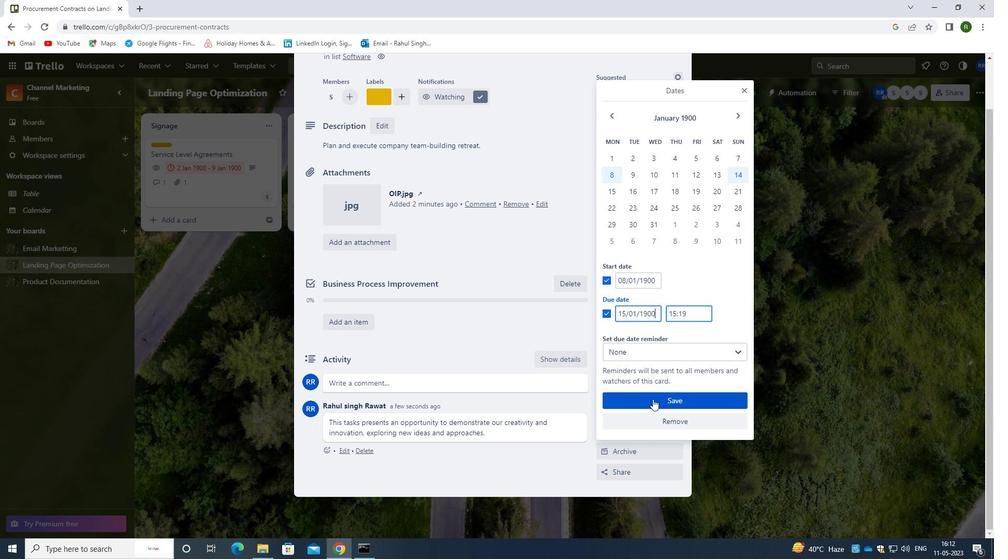 
Action: Mouse pressed left at (655, 399)
Screenshot: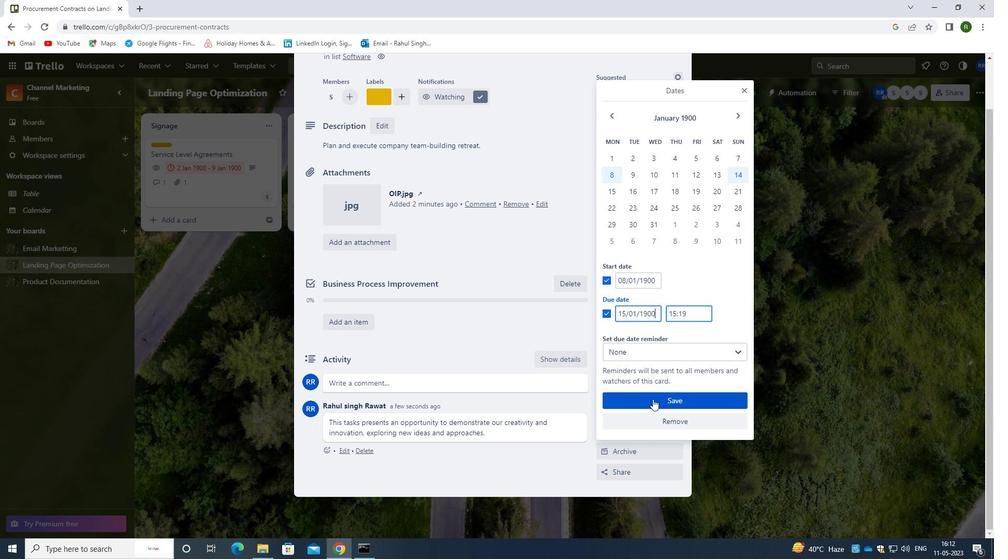 
Action: Mouse moved to (547, 310)
Screenshot: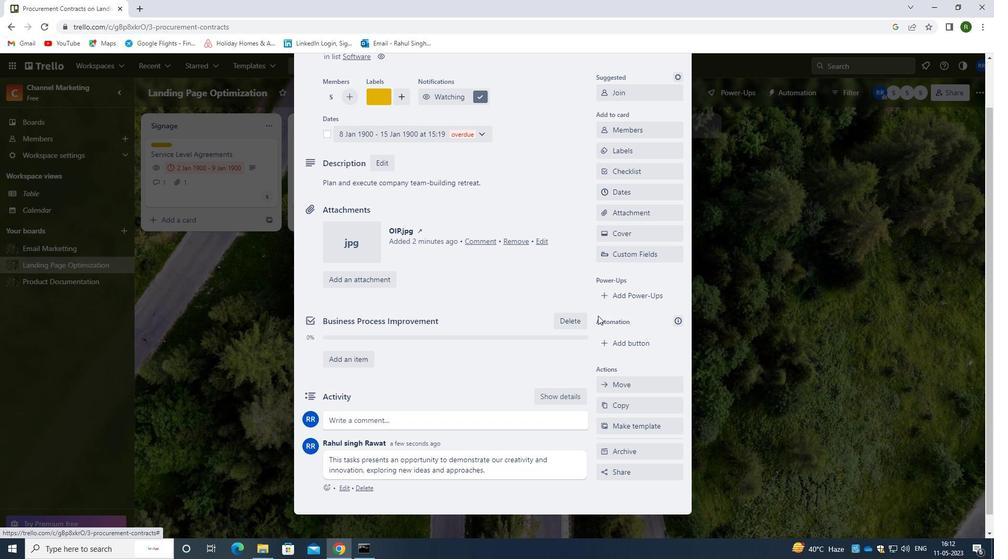 
Action: Mouse scrolled (547, 310) with delta (0, 0)
Screenshot: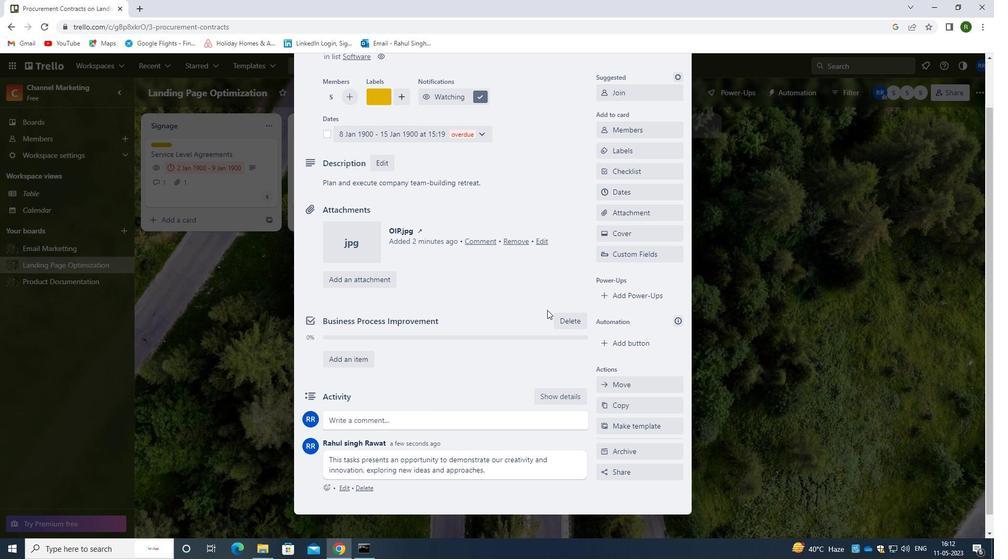 
Action: Mouse scrolled (547, 310) with delta (0, 0)
Screenshot: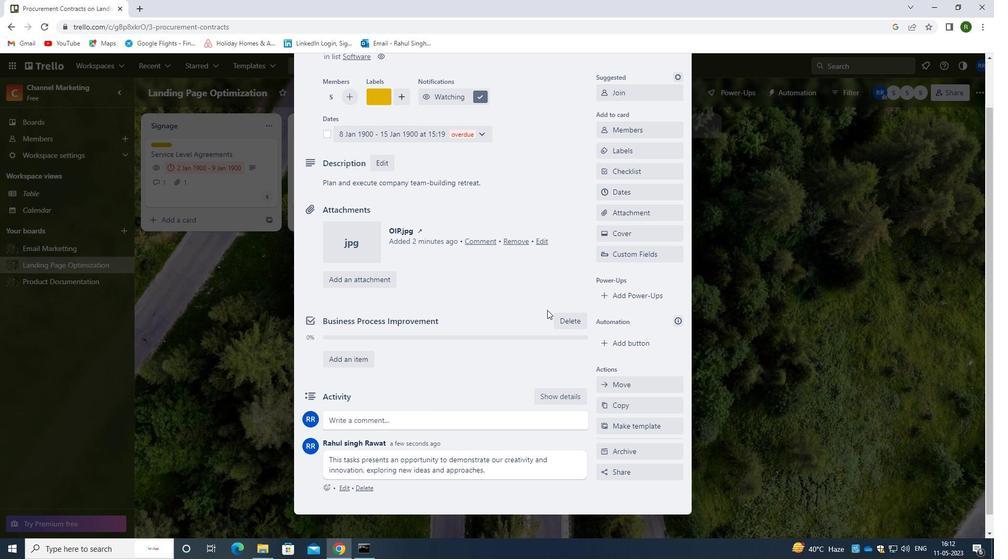 
Action: Mouse scrolled (547, 310) with delta (0, 0)
Screenshot: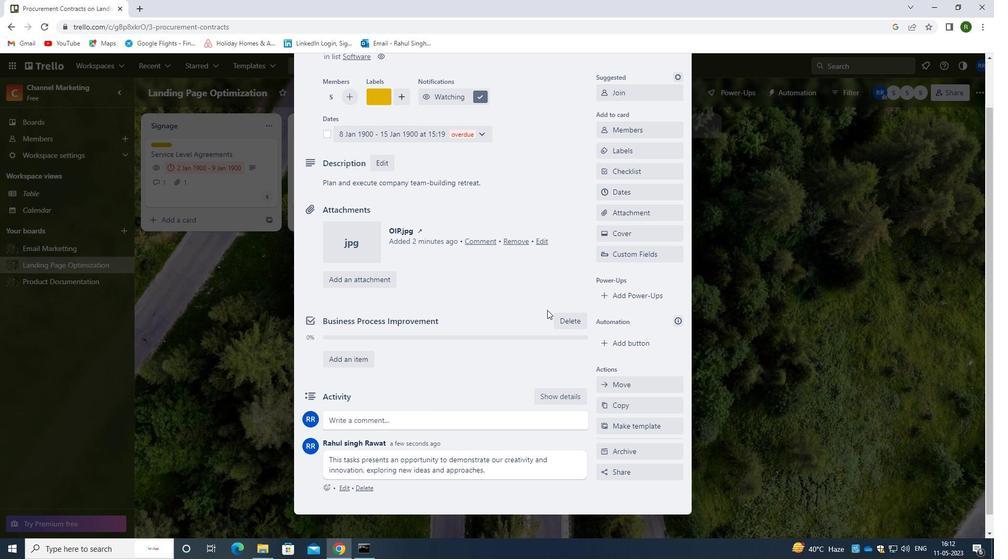
Action: Mouse scrolled (547, 310) with delta (0, 0)
Screenshot: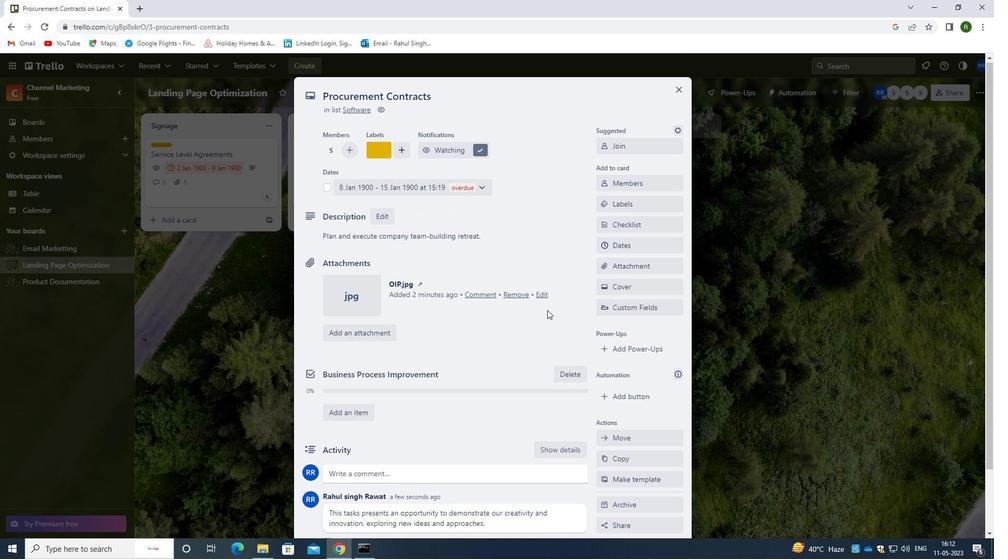 
Action: Mouse scrolled (547, 310) with delta (0, 0)
Screenshot: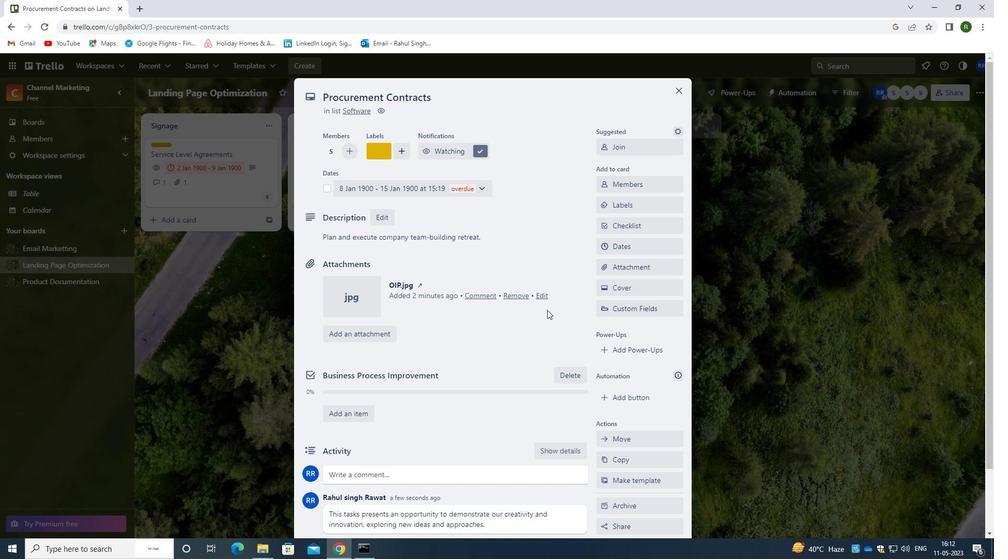
